 Task: Find connections with filter location Tocopilla with filter topic #lawstudentswith filter profile language Spanish with filter current company FTI Consulting with filter school NSHM Knowledge Campus, Kolkata Group of Institutions 277 with filter industry Business Consulting and Services with filter service category Immigration Law with filter keywords title Marketing Staff
Action: Mouse moved to (535, 66)
Screenshot: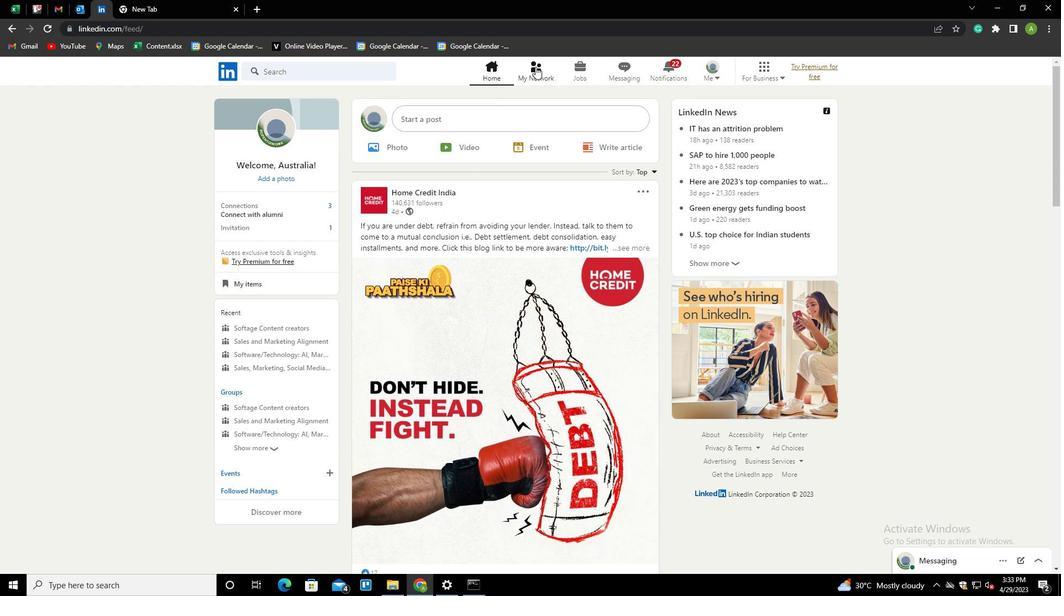 
Action: Mouse pressed left at (535, 66)
Screenshot: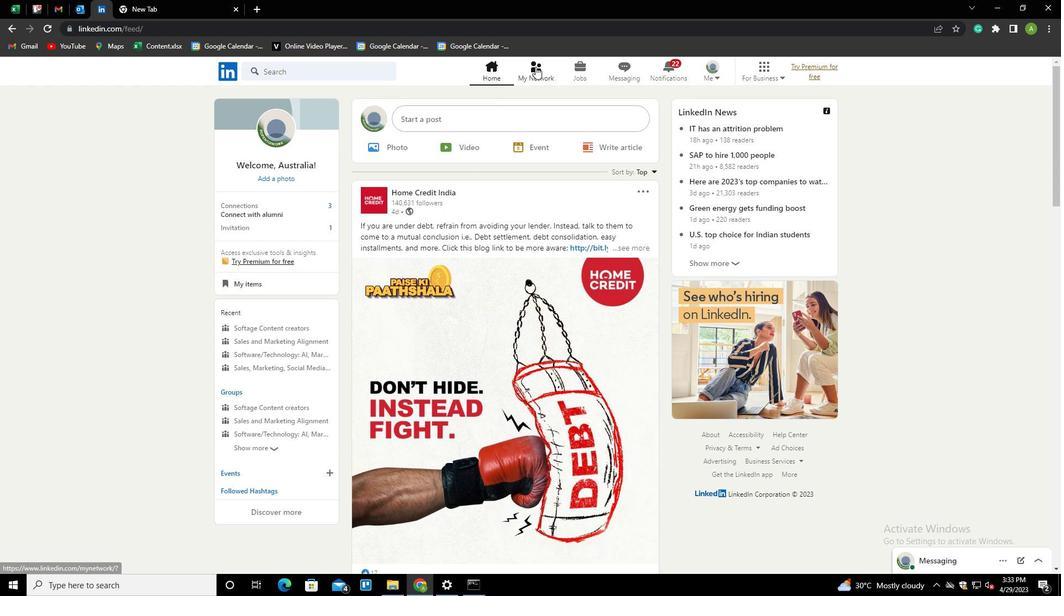
Action: Mouse moved to (291, 129)
Screenshot: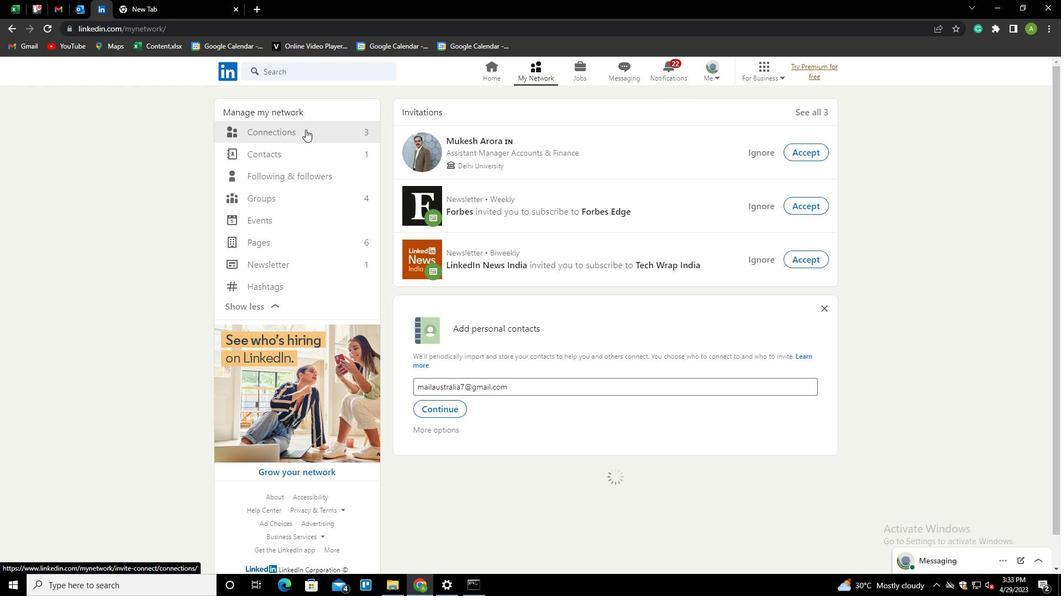 
Action: Mouse pressed left at (291, 129)
Screenshot: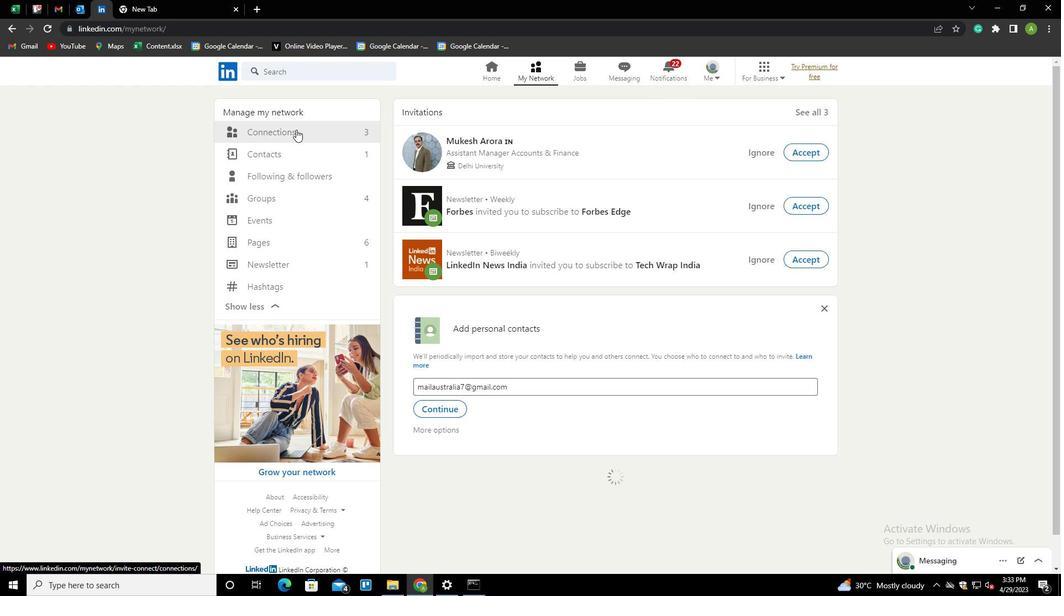 
Action: Mouse moved to (621, 127)
Screenshot: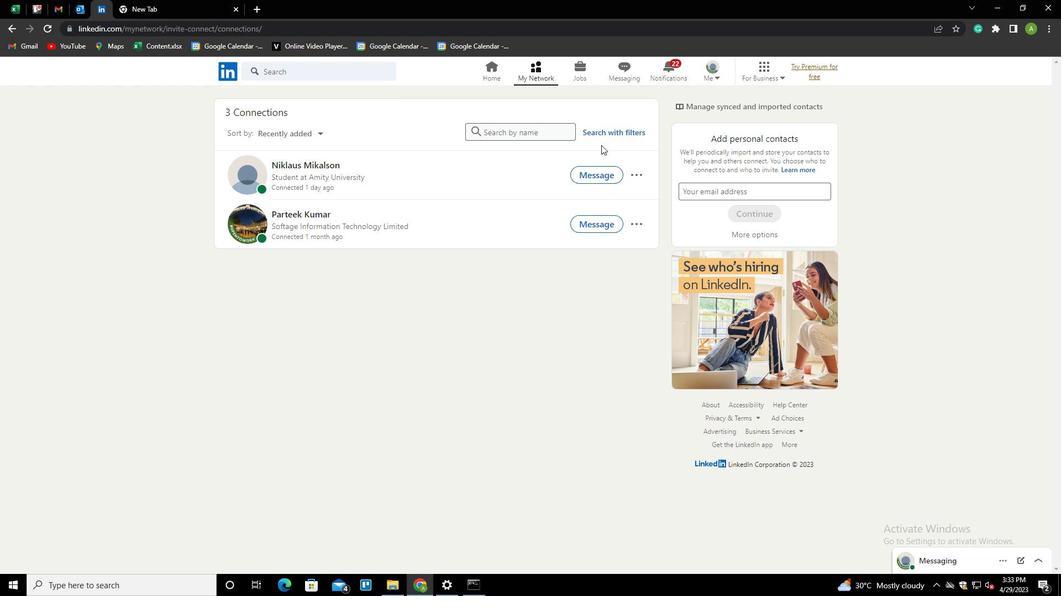 
Action: Mouse pressed left at (621, 127)
Screenshot: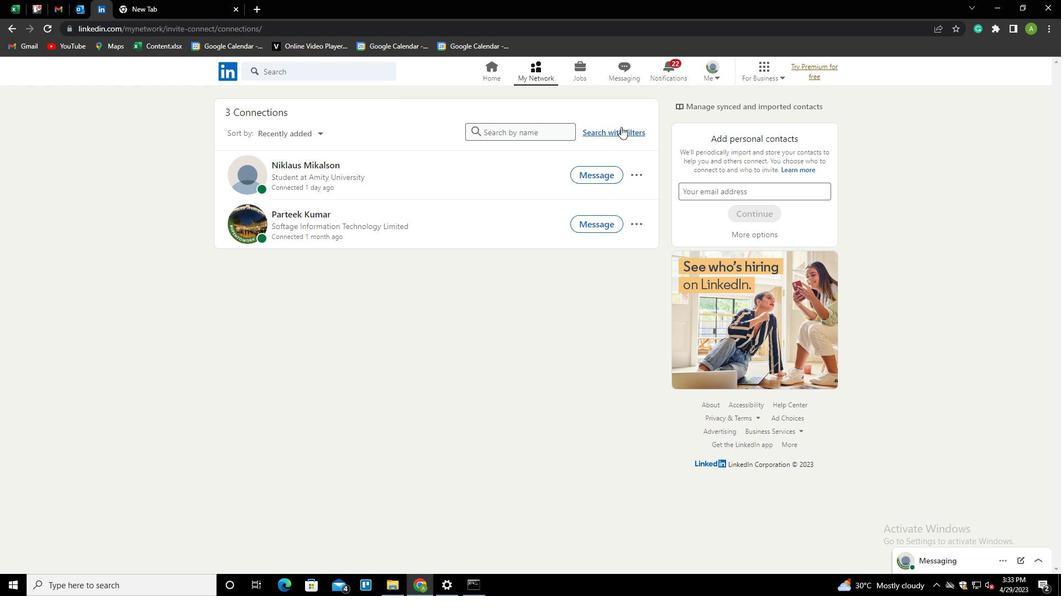 
Action: Mouse moved to (562, 98)
Screenshot: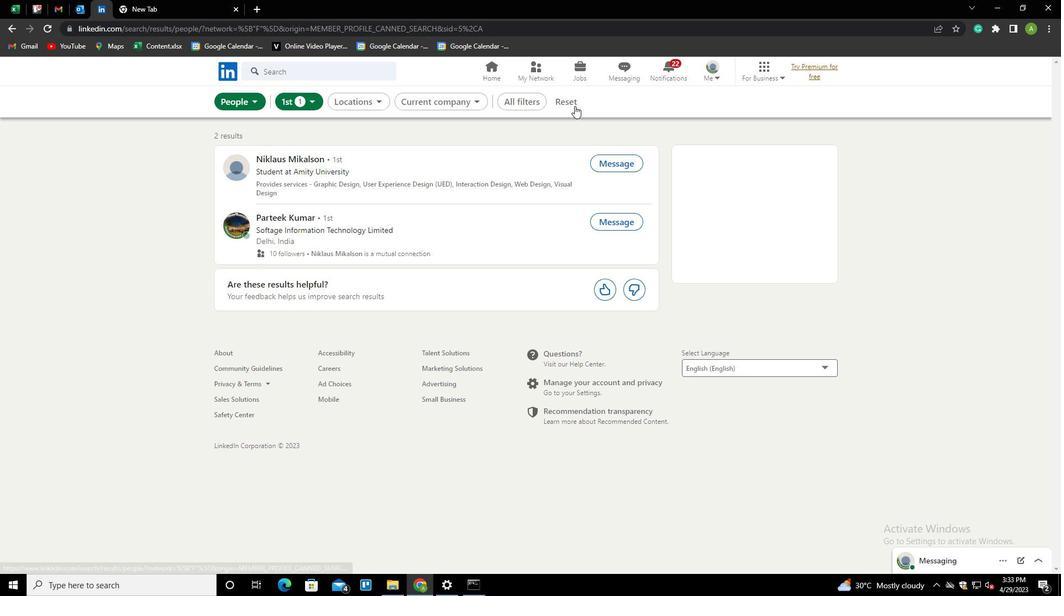 
Action: Mouse pressed left at (562, 98)
Screenshot: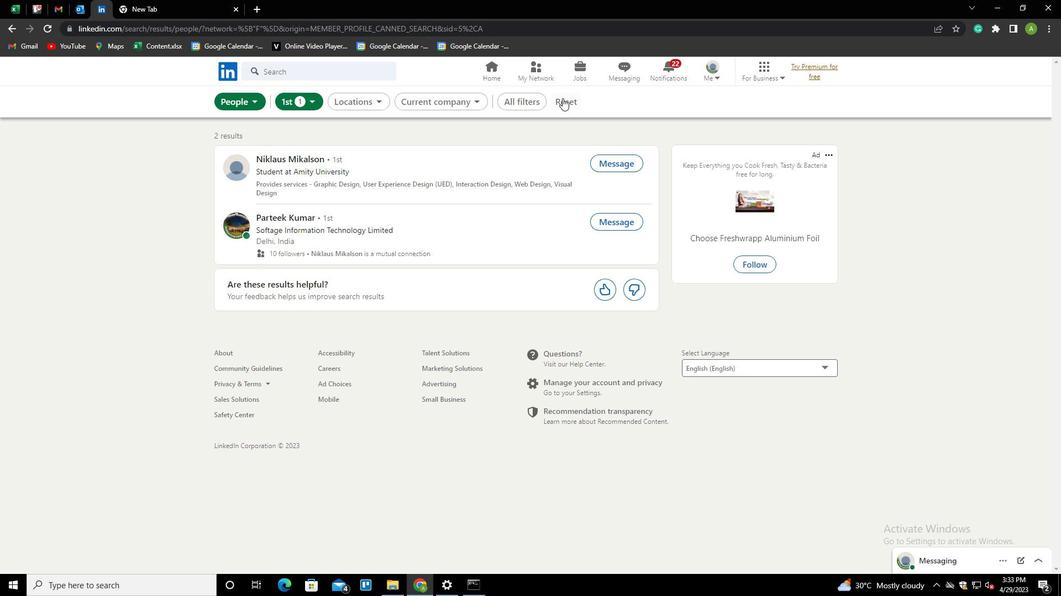 
Action: Mouse moved to (553, 102)
Screenshot: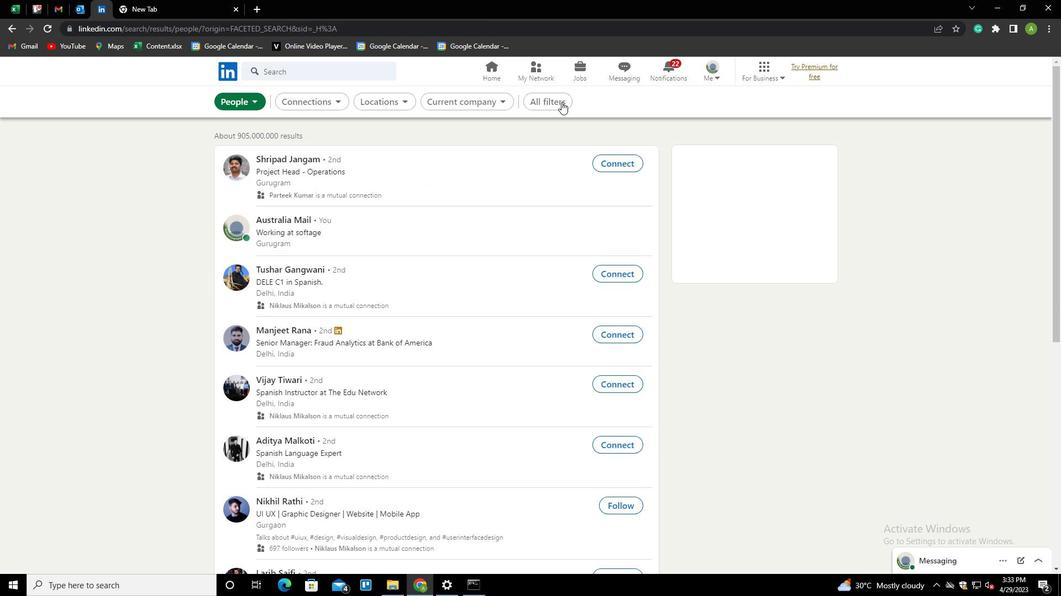 
Action: Mouse pressed left at (553, 102)
Screenshot: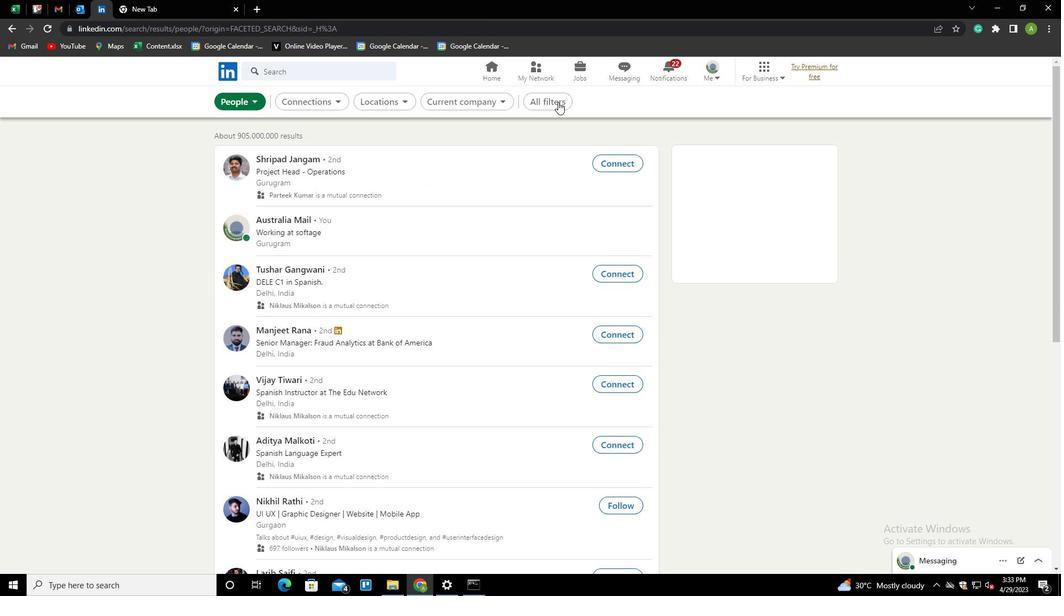 
Action: Mouse moved to (817, 249)
Screenshot: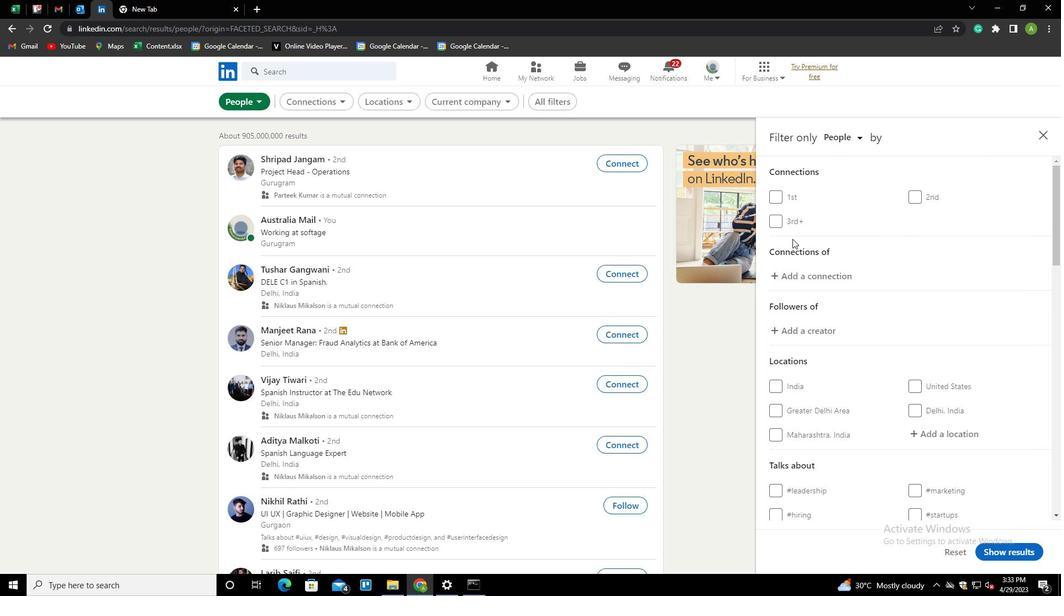 
Action: Mouse scrolled (817, 248) with delta (0, 0)
Screenshot: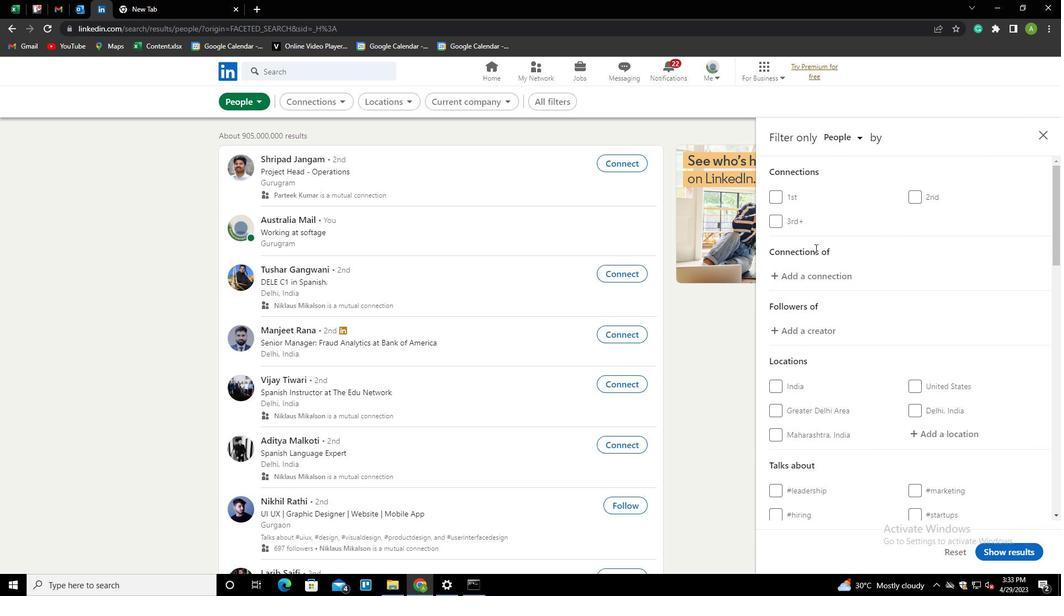 
Action: Mouse scrolled (817, 248) with delta (0, 0)
Screenshot: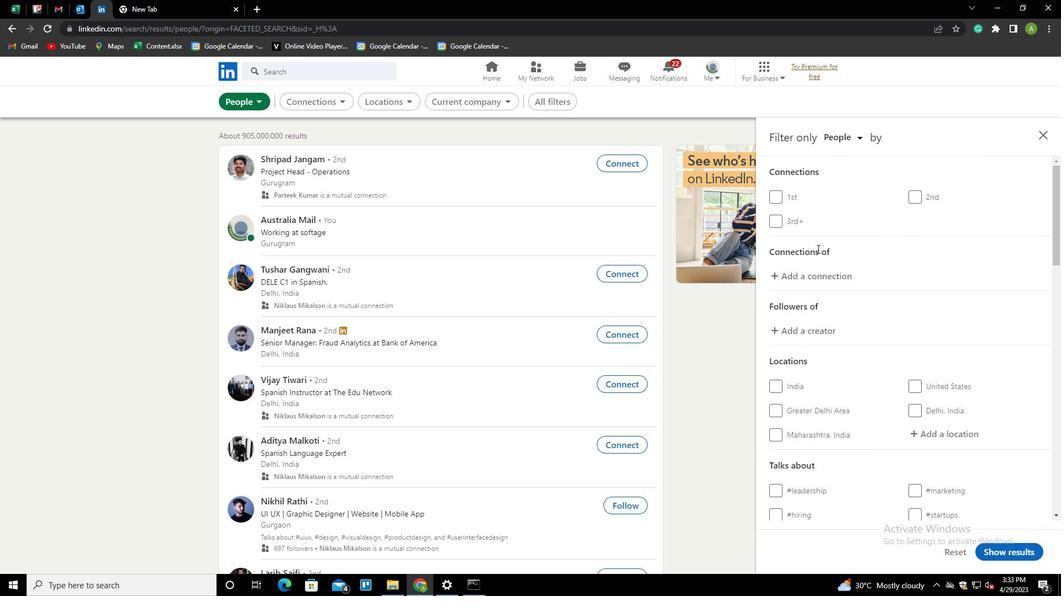
Action: Mouse moved to (925, 323)
Screenshot: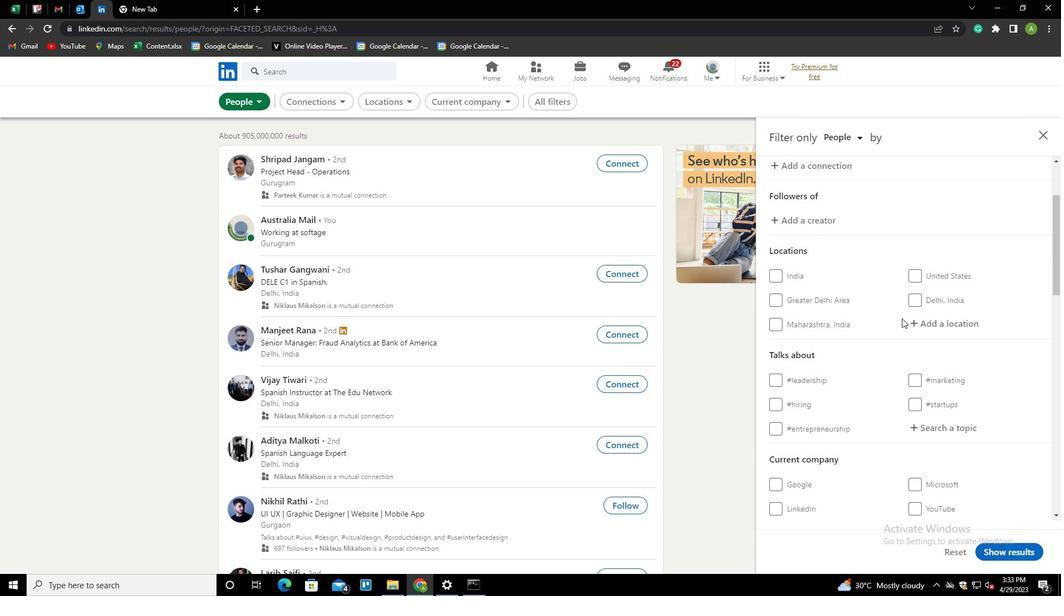 
Action: Mouse pressed left at (925, 323)
Screenshot: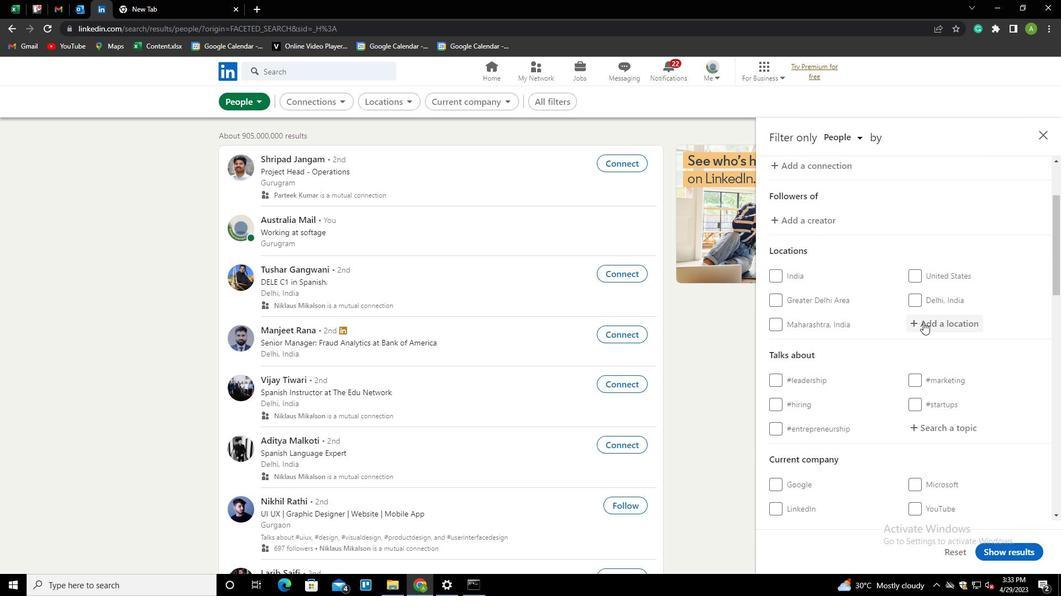 
Action: Mouse moved to (925, 325)
Screenshot: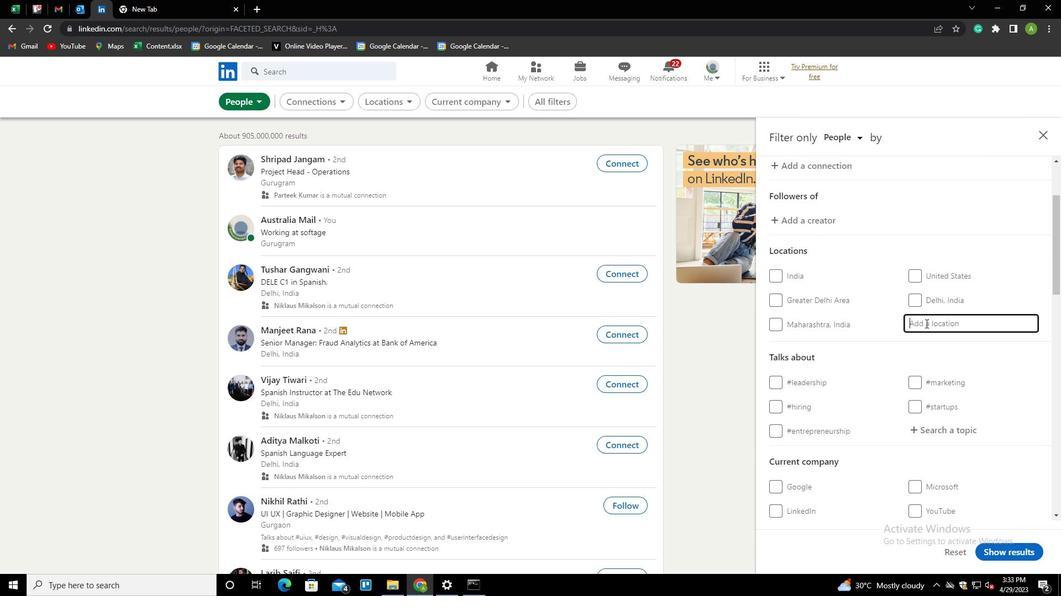 
Action: Key pressed <Key.shift><Key.shift><Key.shift><Key.shift>TOCOPILLA<Key.down><Key.enter>
Screenshot: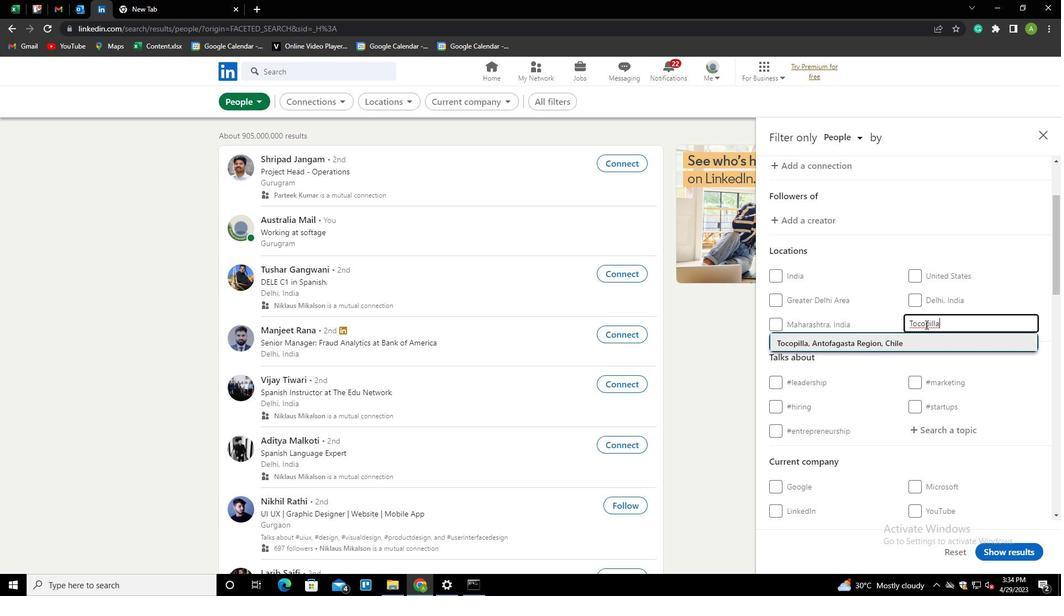 
Action: Mouse scrolled (925, 324) with delta (0, 0)
Screenshot: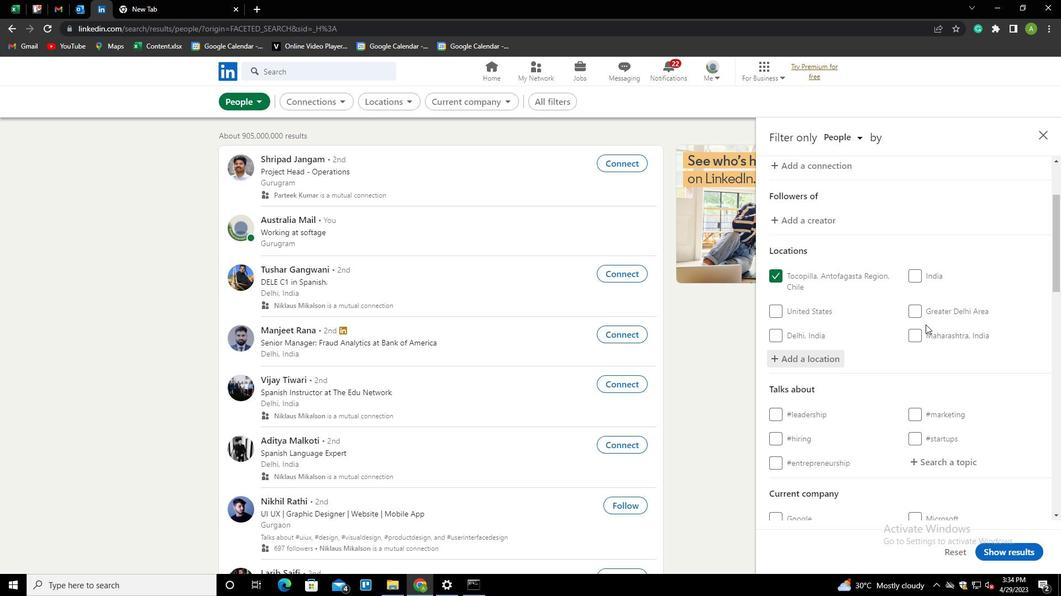 
Action: Mouse scrolled (925, 324) with delta (0, 0)
Screenshot: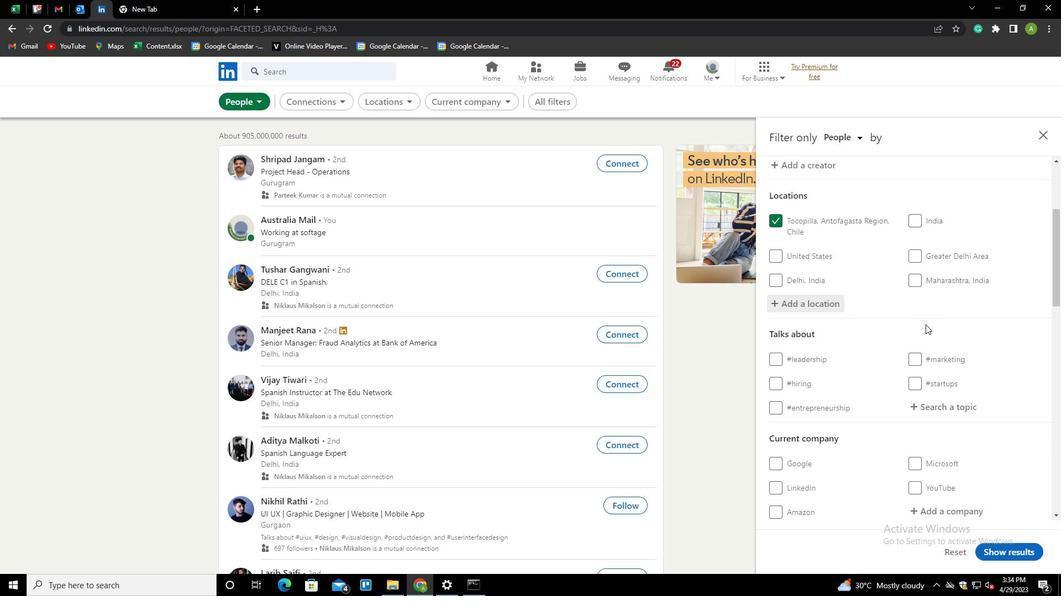 
Action: Mouse moved to (932, 351)
Screenshot: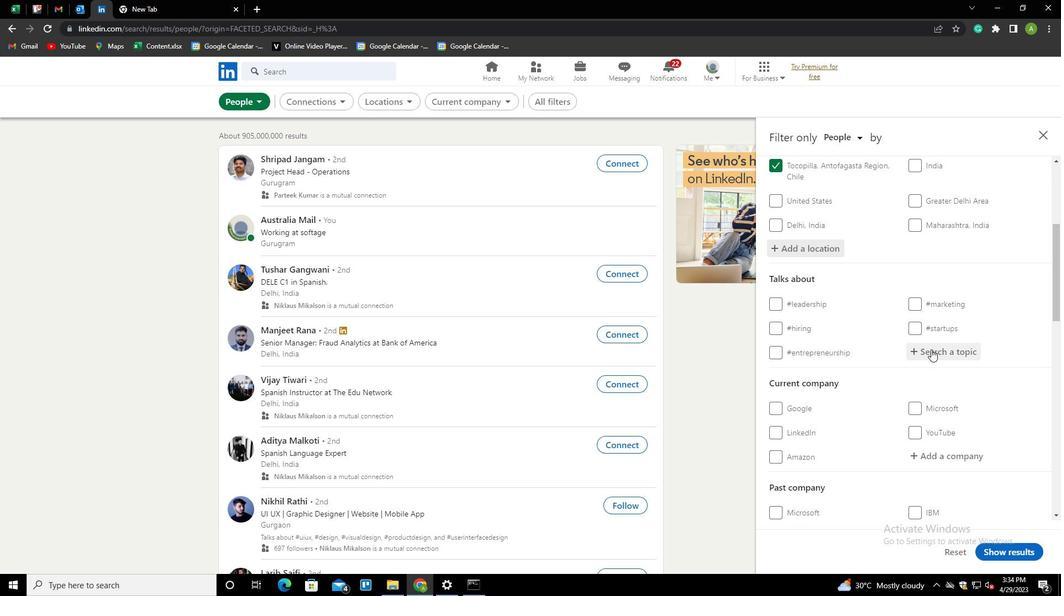 
Action: Mouse pressed left at (932, 351)
Screenshot: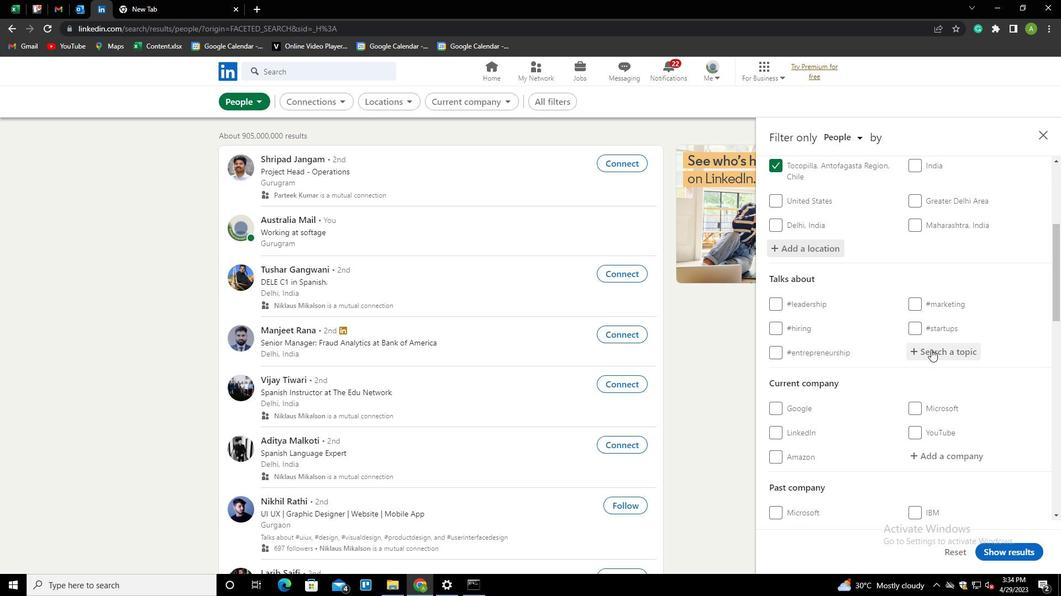 
Action: Mouse moved to (931, 353)
Screenshot: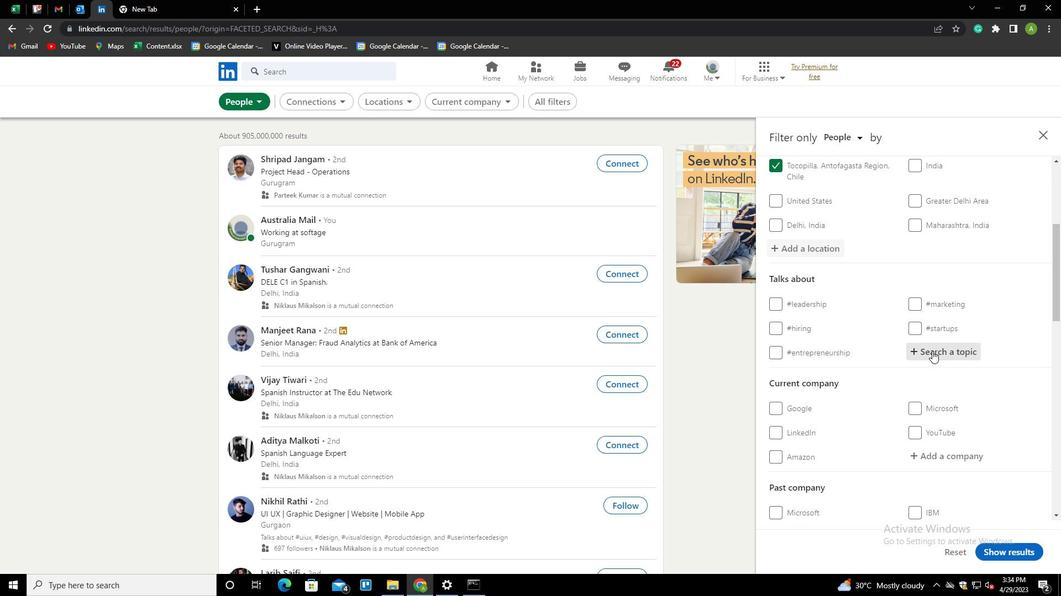 
Action: Key pressed LAWA<Key.backspace>S<Key.down><Key.down><Key.enter>
Screenshot: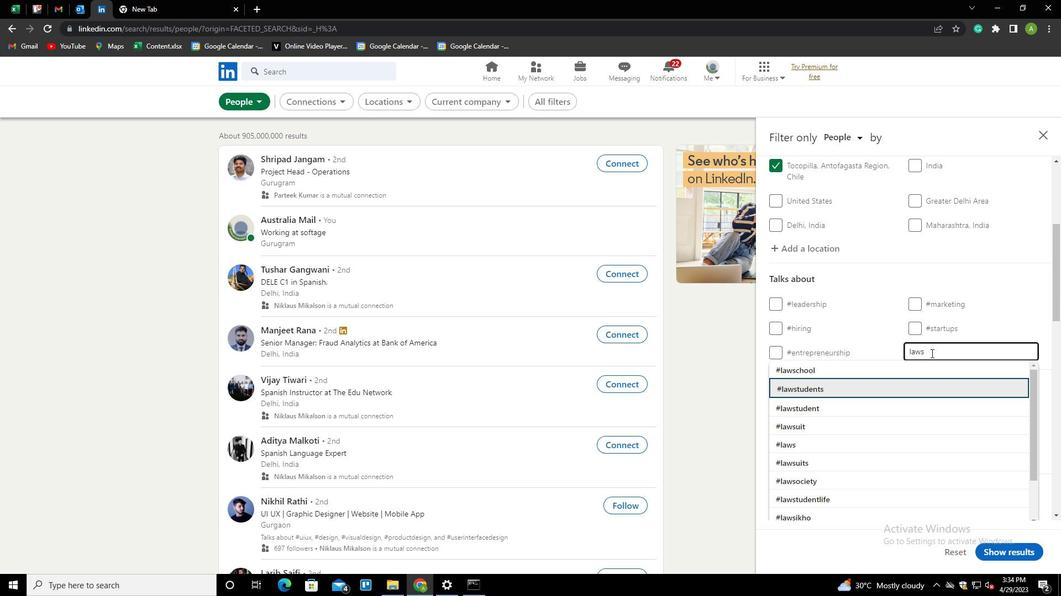 
Action: Mouse scrolled (931, 353) with delta (0, 0)
Screenshot: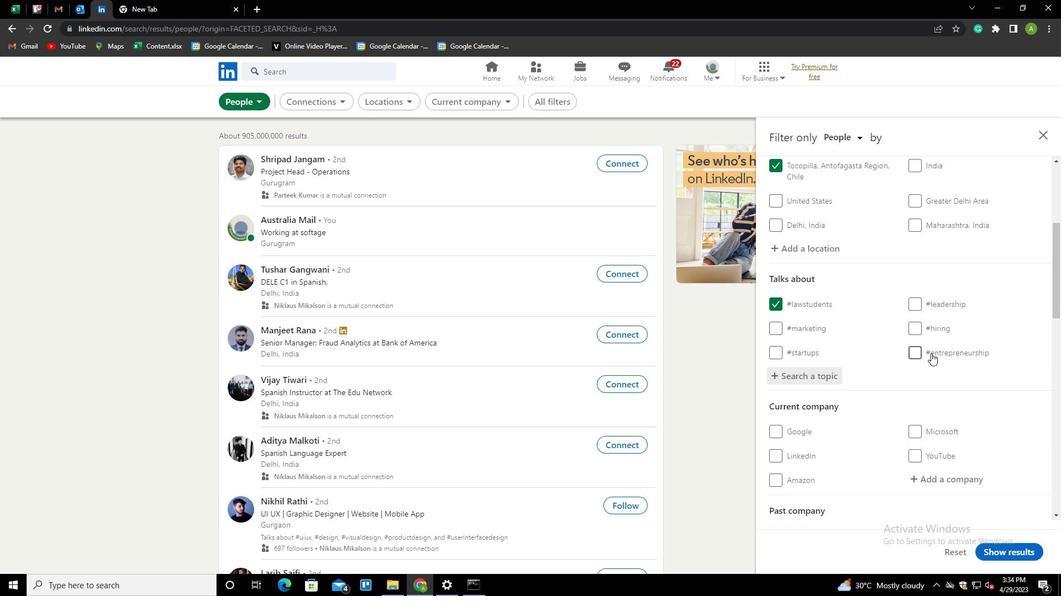 
Action: Mouse scrolled (931, 353) with delta (0, 0)
Screenshot: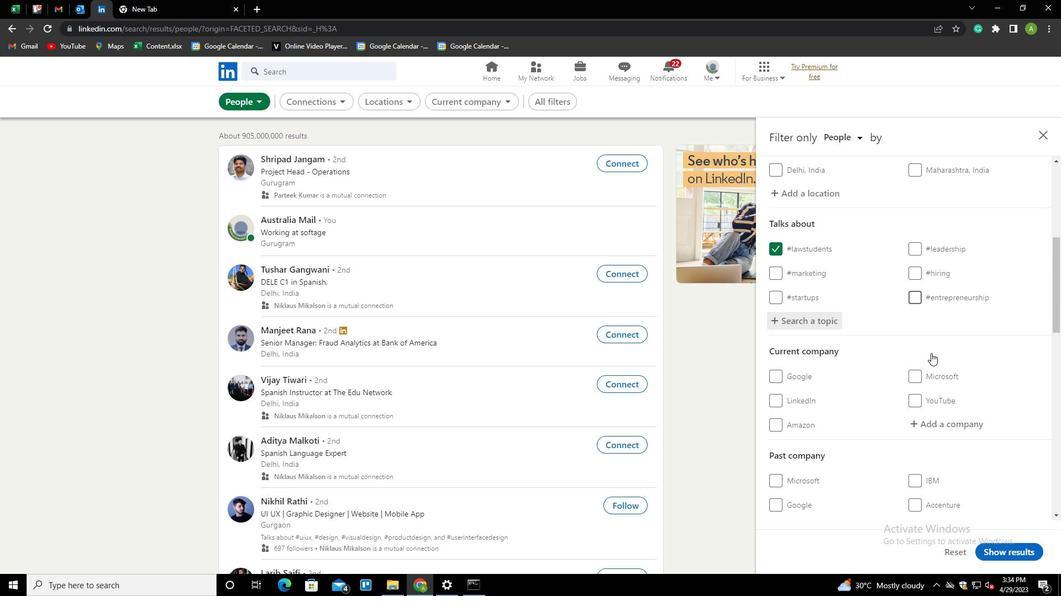 
Action: Mouse scrolled (931, 353) with delta (0, 0)
Screenshot: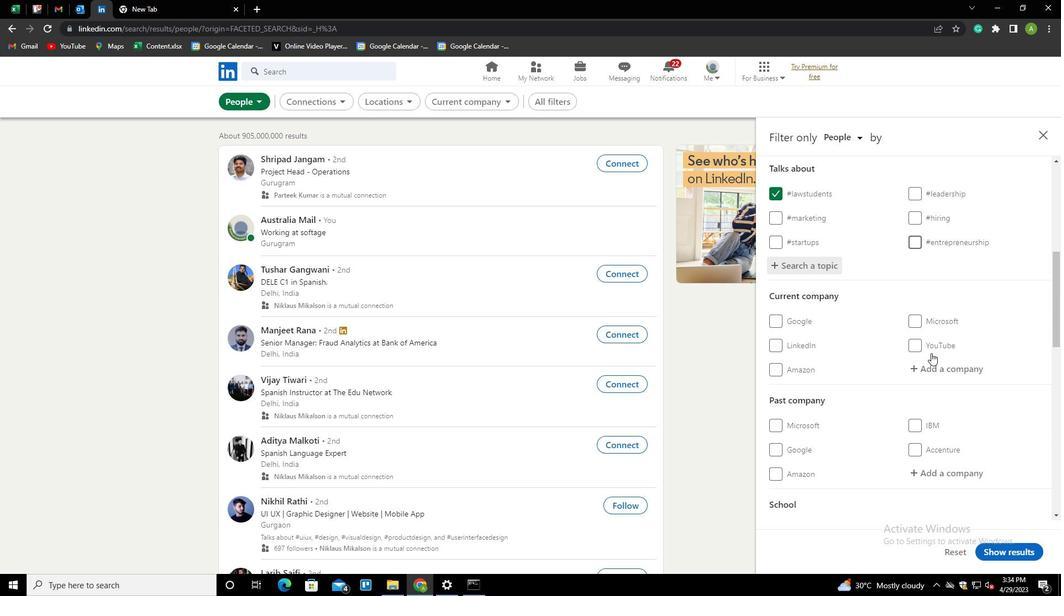 
Action: Mouse scrolled (931, 353) with delta (0, 0)
Screenshot: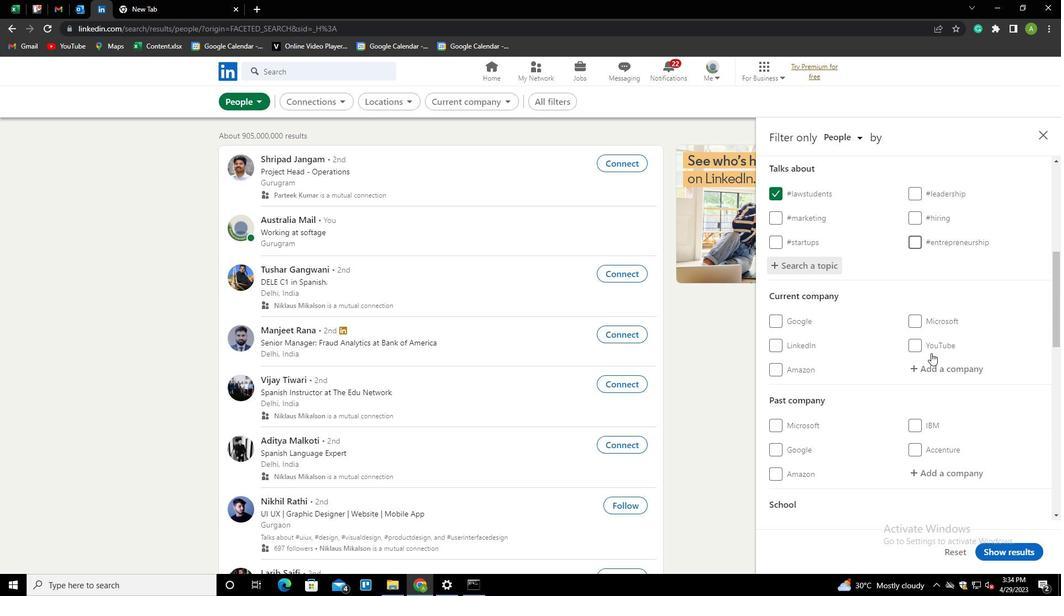 
Action: Mouse scrolled (931, 353) with delta (0, 0)
Screenshot: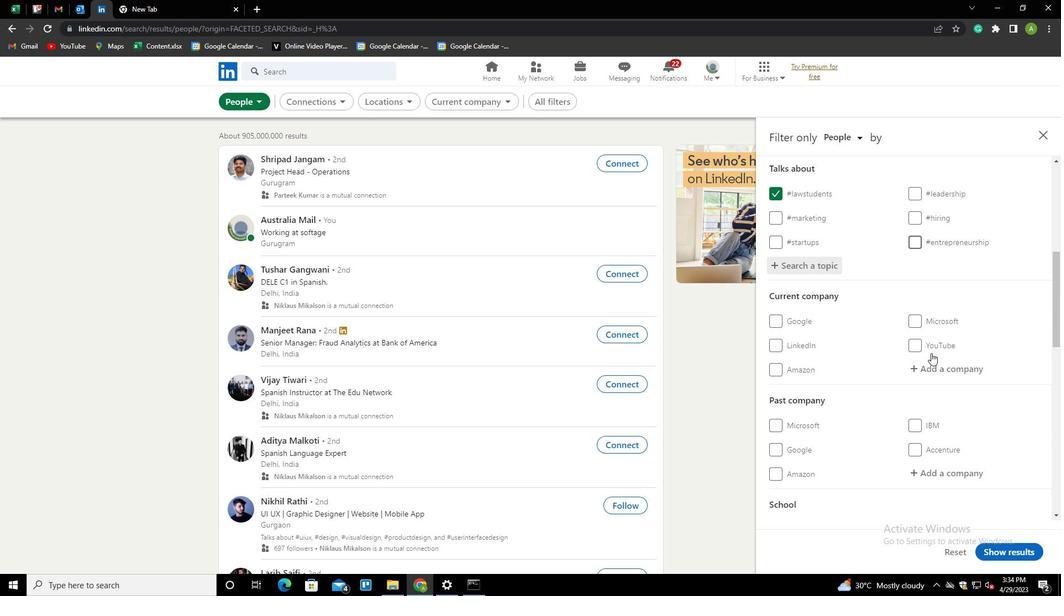
Action: Mouse scrolled (931, 353) with delta (0, 0)
Screenshot: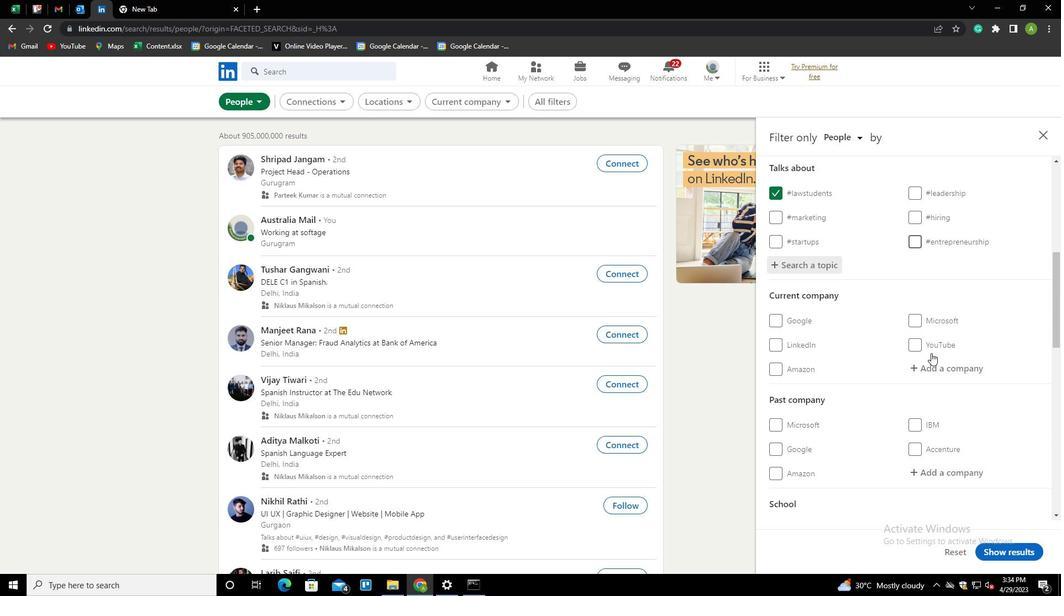 
Action: Mouse scrolled (931, 353) with delta (0, 0)
Screenshot: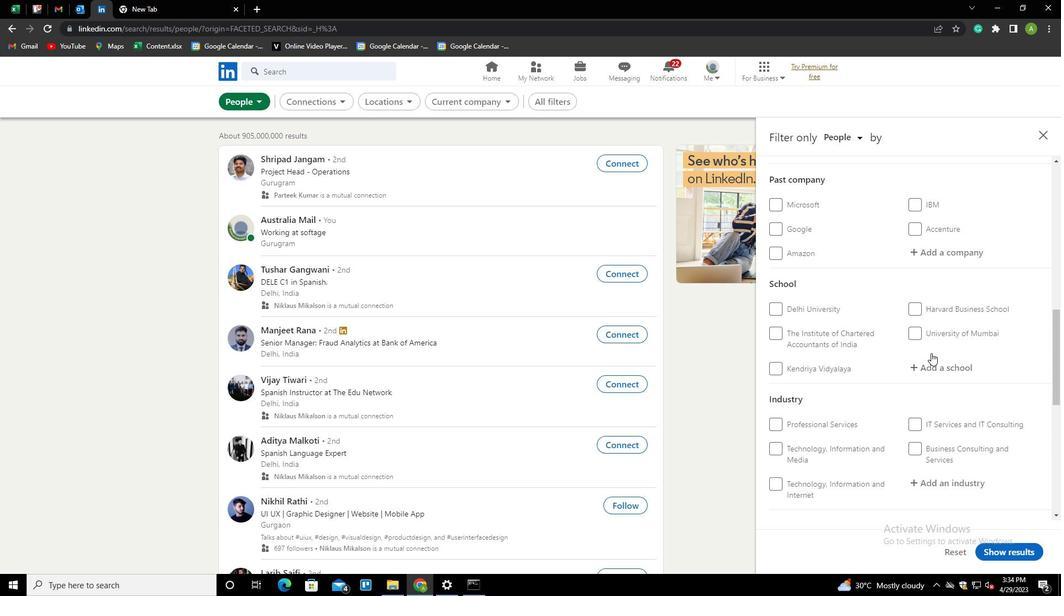 
Action: Mouse scrolled (931, 353) with delta (0, 0)
Screenshot: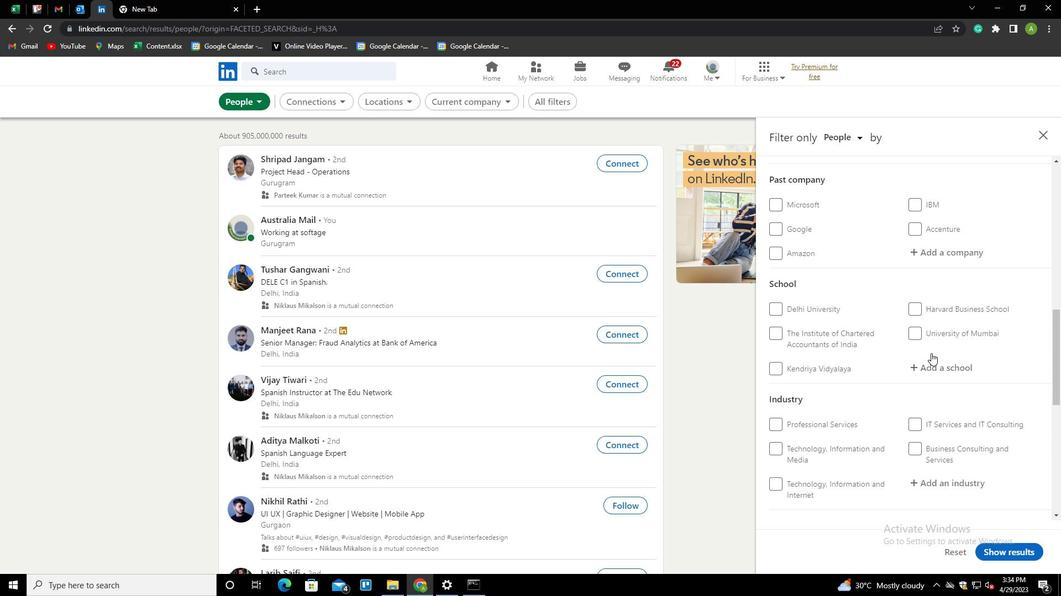 
Action: Mouse scrolled (931, 353) with delta (0, 0)
Screenshot: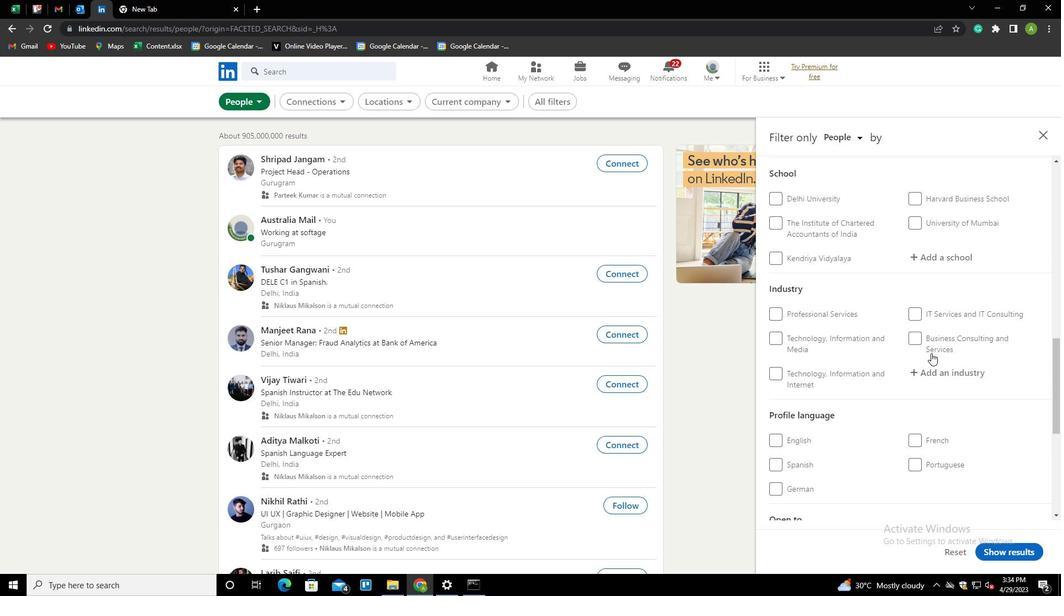 
Action: Mouse moved to (786, 409)
Screenshot: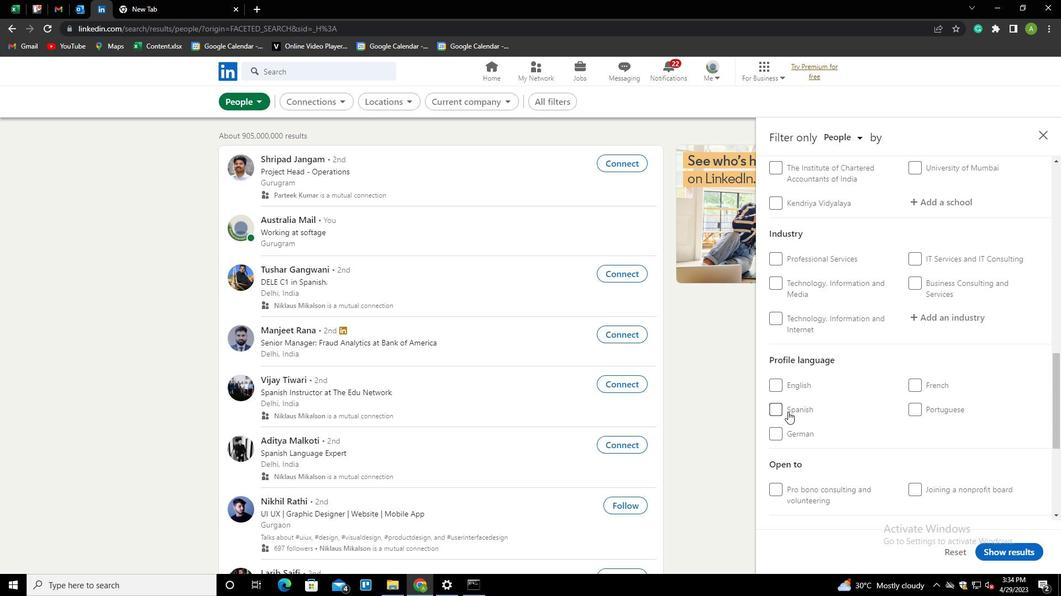 
Action: Mouse pressed left at (786, 409)
Screenshot: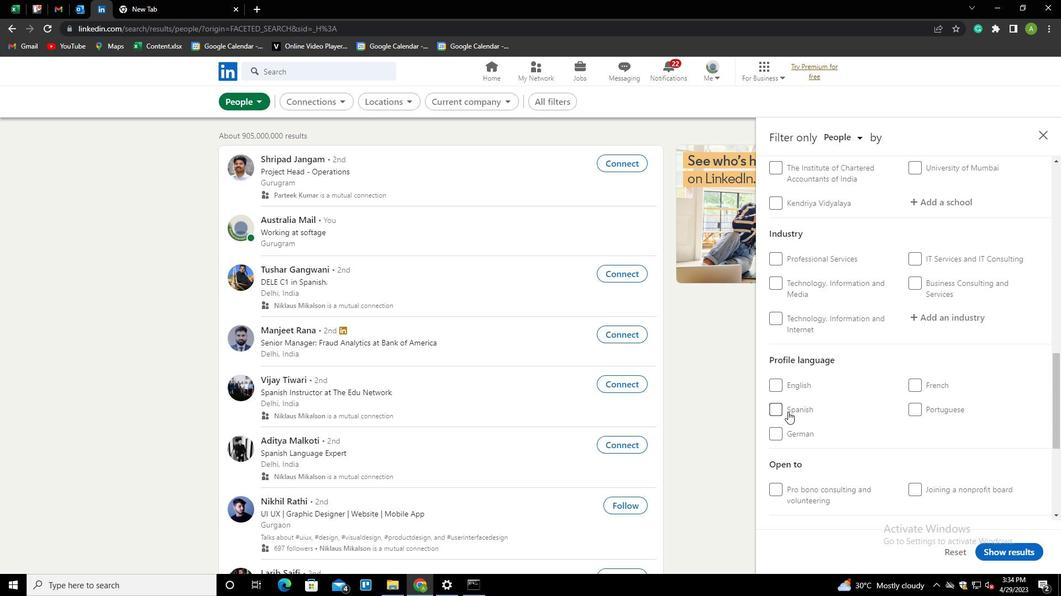 
Action: Mouse moved to (855, 409)
Screenshot: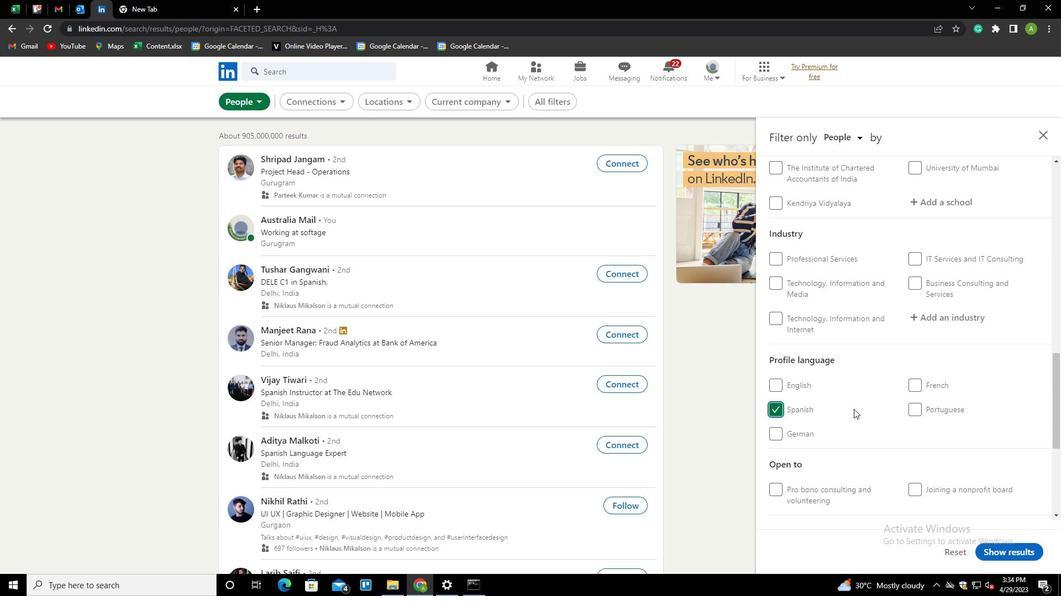 
Action: Mouse scrolled (855, 409) with delta (0, 0)
Screenshot: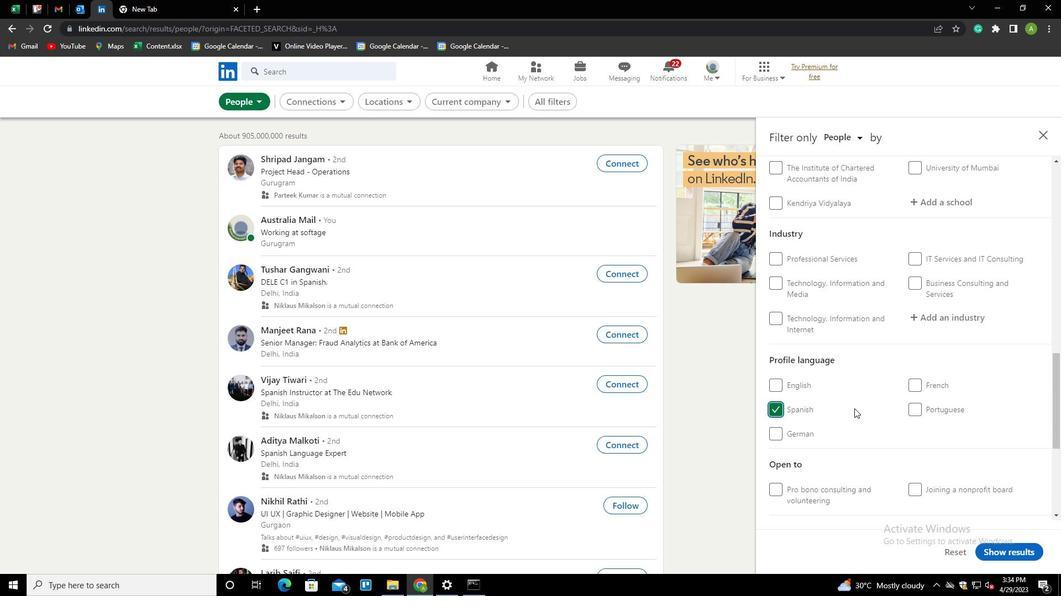 
Action: Mouse scrolled (855, 409) with delta (0, 0)
Screenshot: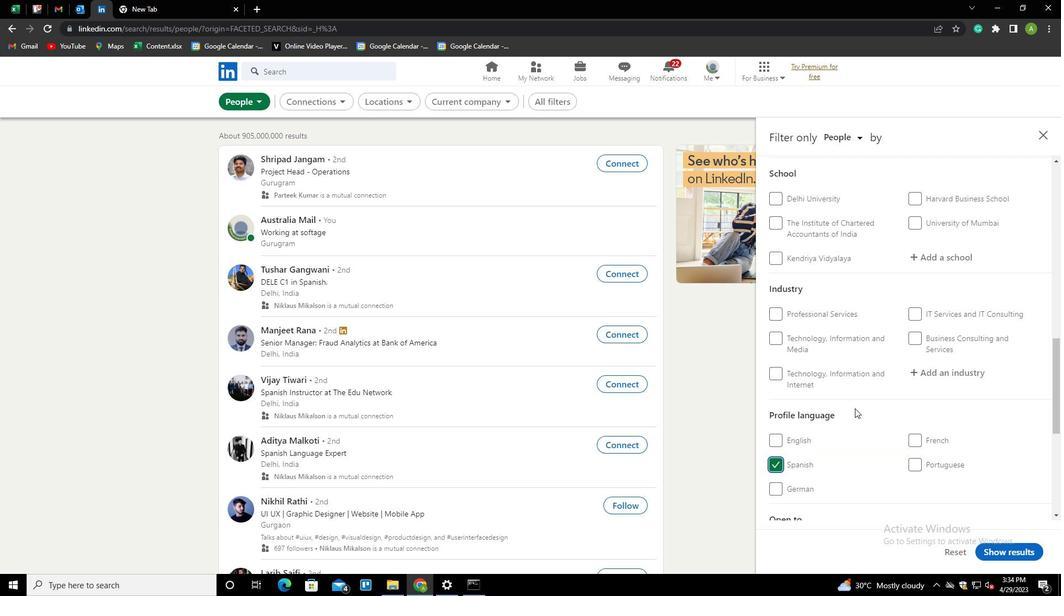 
Action: Mouse scrolled (855, 409) with delta (0, 0)
Screenshot: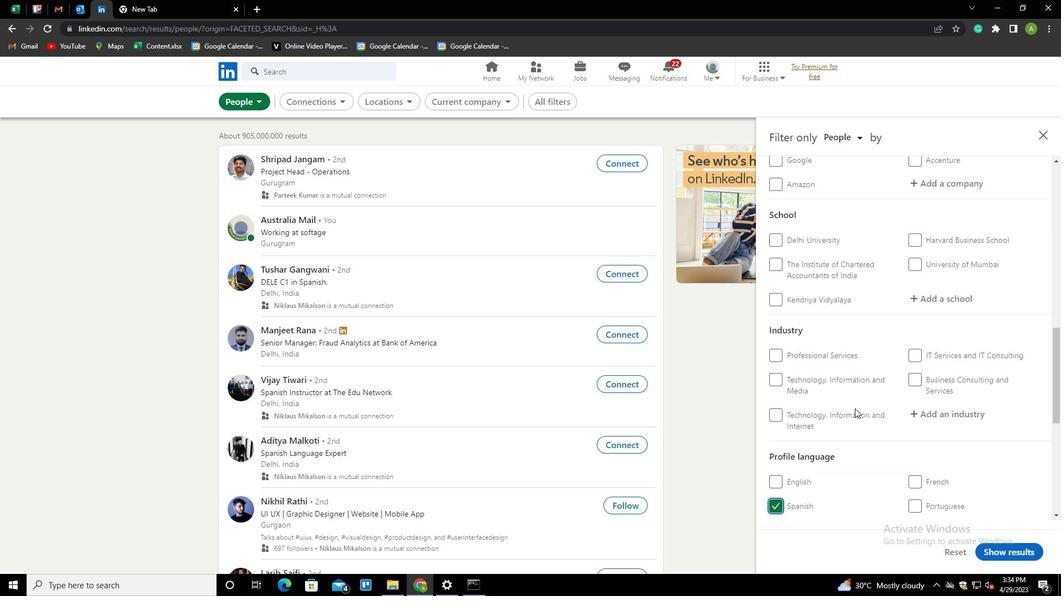 
Action: Mouse scrolled (855, 409) with delta (0, 0)
Screenshot: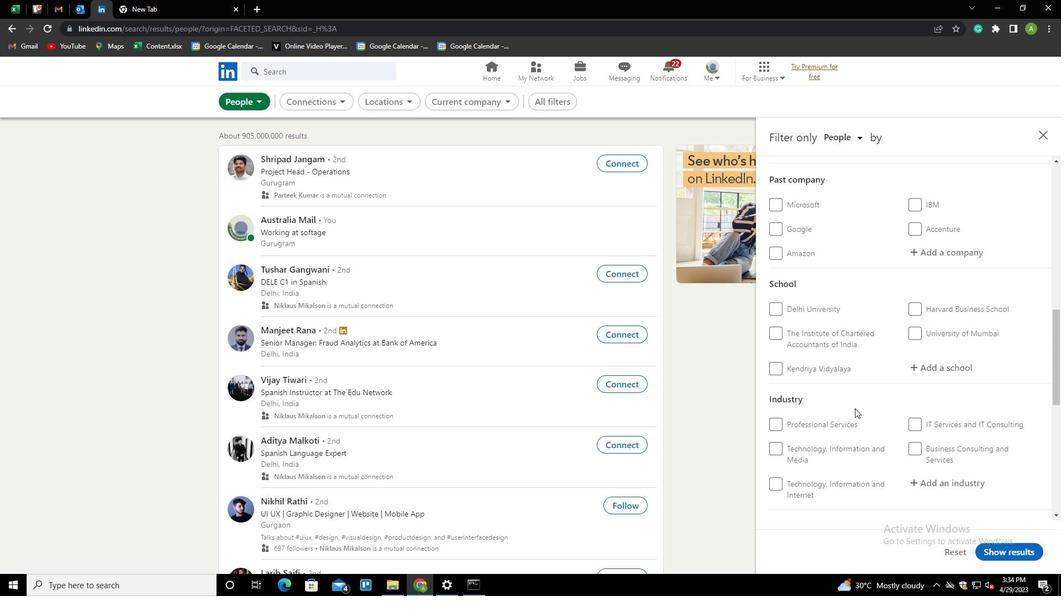 
Action: Mouse scrolled (855, 409) with delta (0, 0)
Screenshot: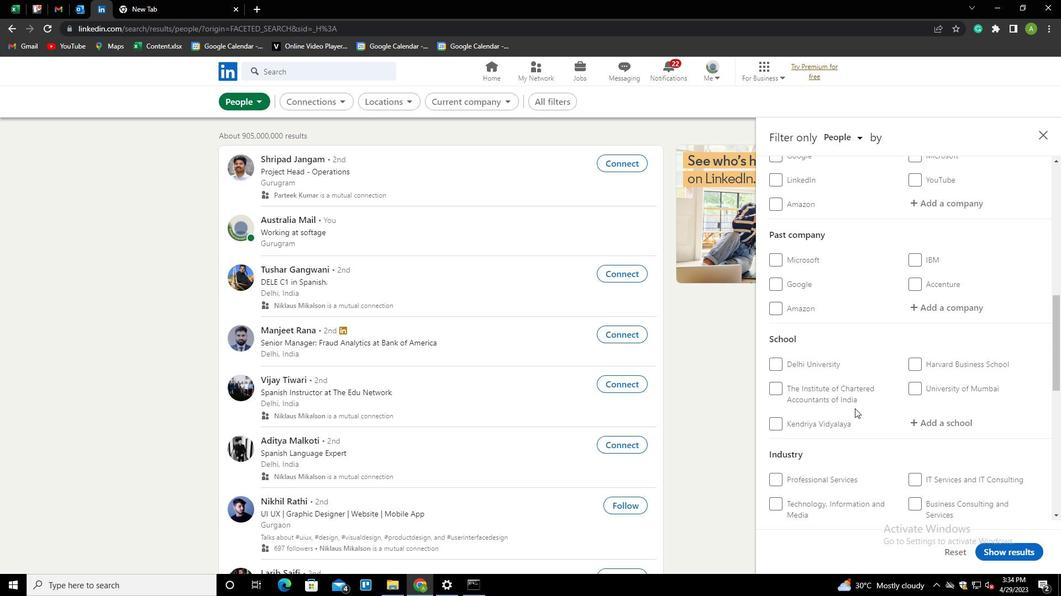 
Action: Mouse scrolled (855, 409) with delta (0, 0)
Screenshot: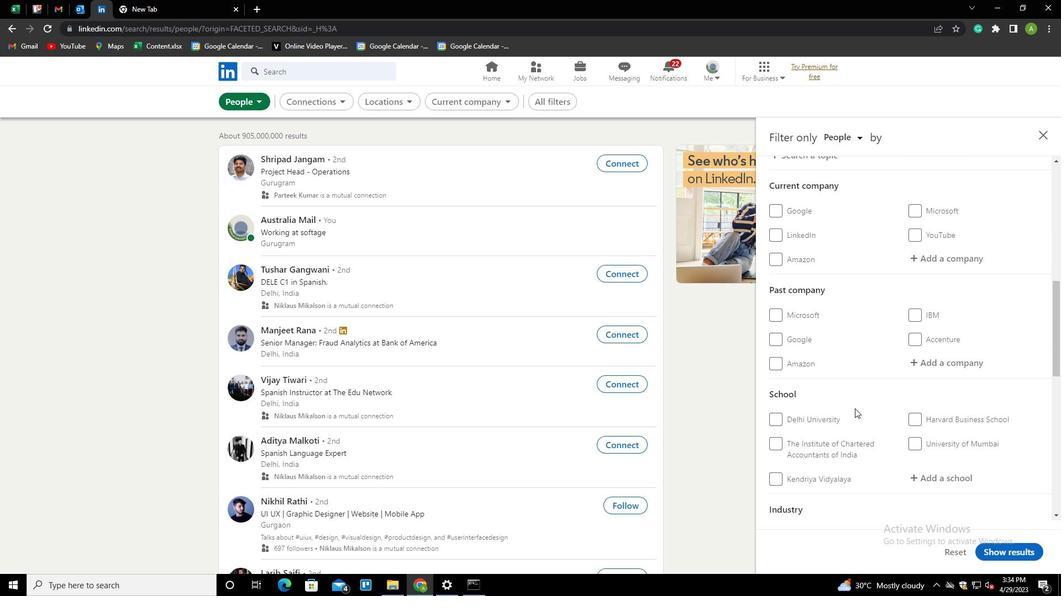 
Action: Mouse scrolled (855, 409) with delta (0, 0)
Screenshot: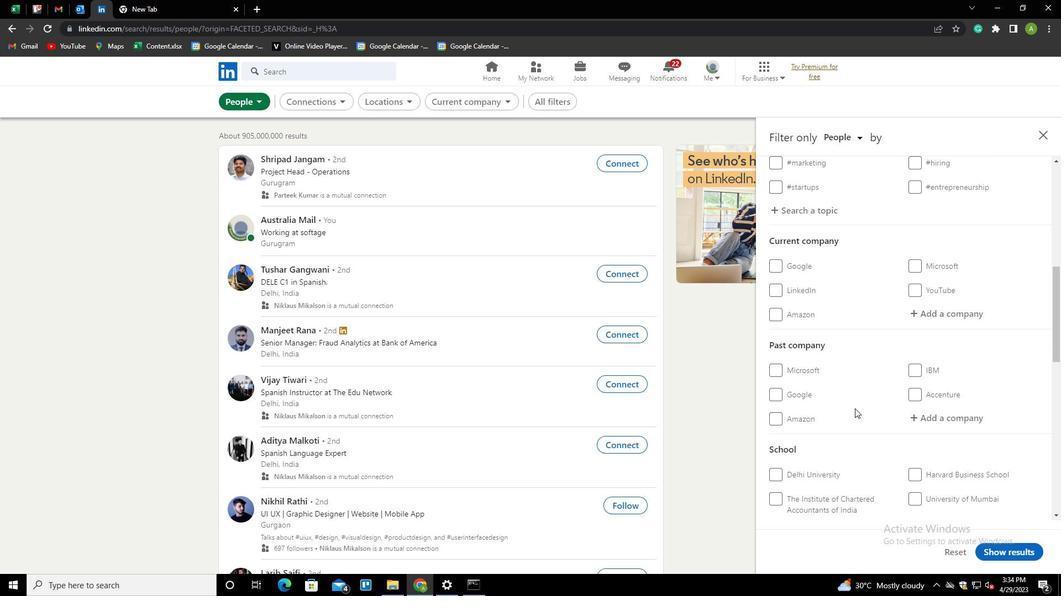 
Action: Mouse moved to (954, 369)
Screenshot: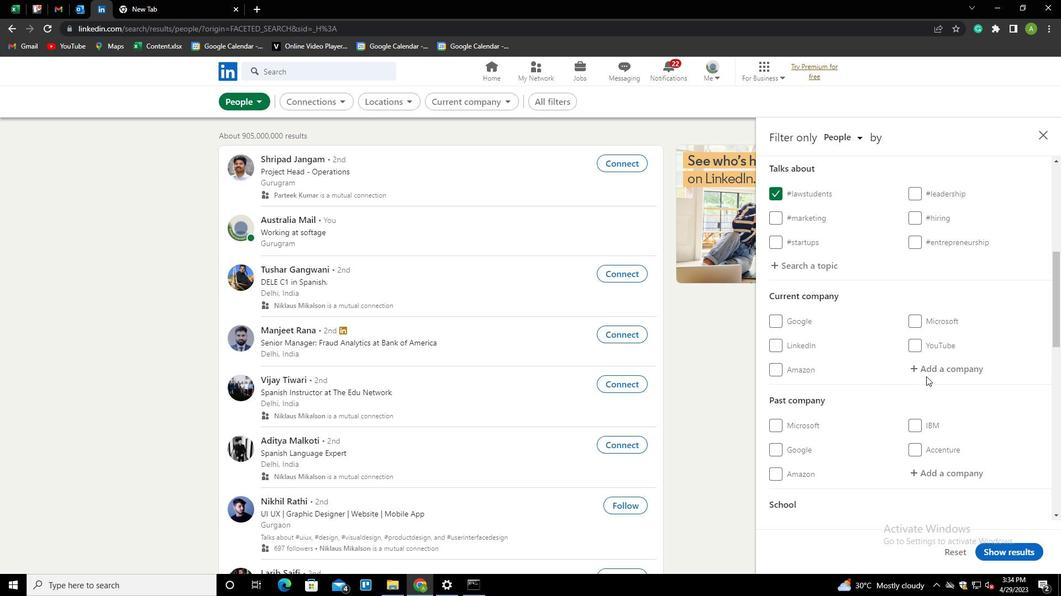 
Action: Mouse pressed left at (954, 369)
Screenshot: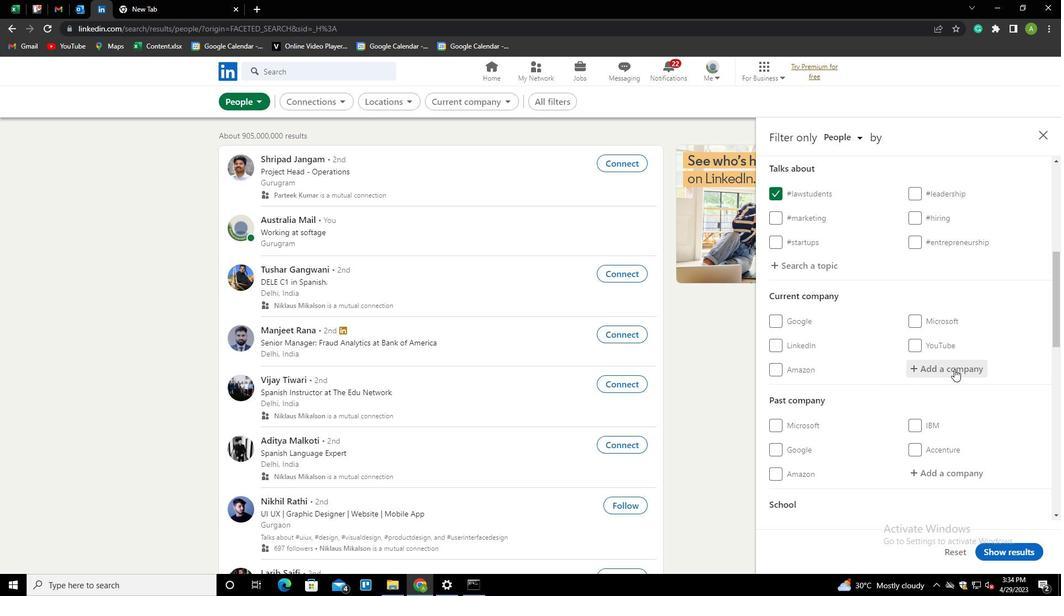 
Action: Key pressed <Key.shift>
Screenshot: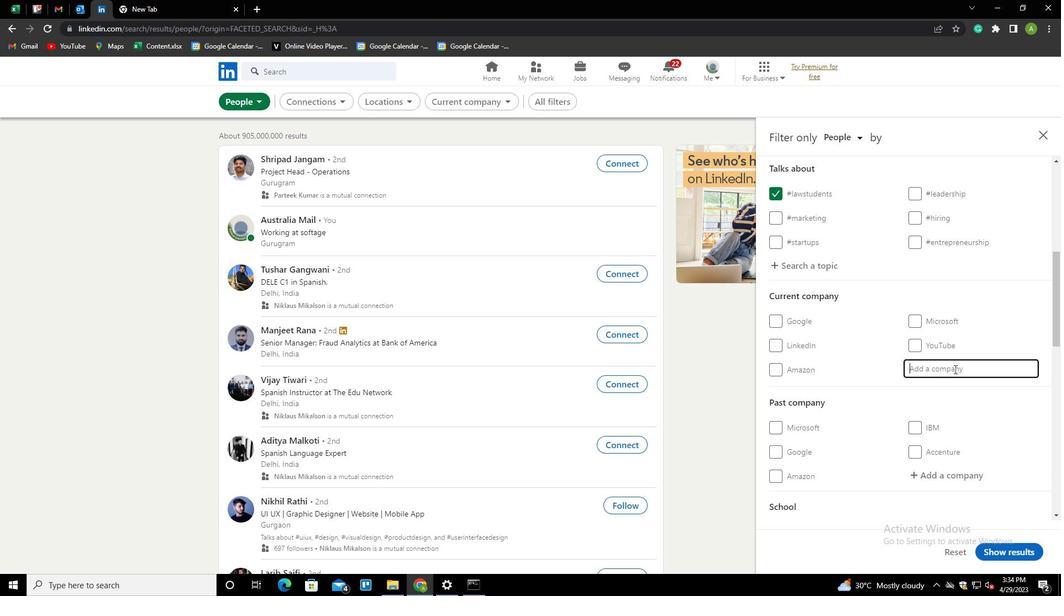 
Action: Mouse moved to (954, 369)
Screenshot: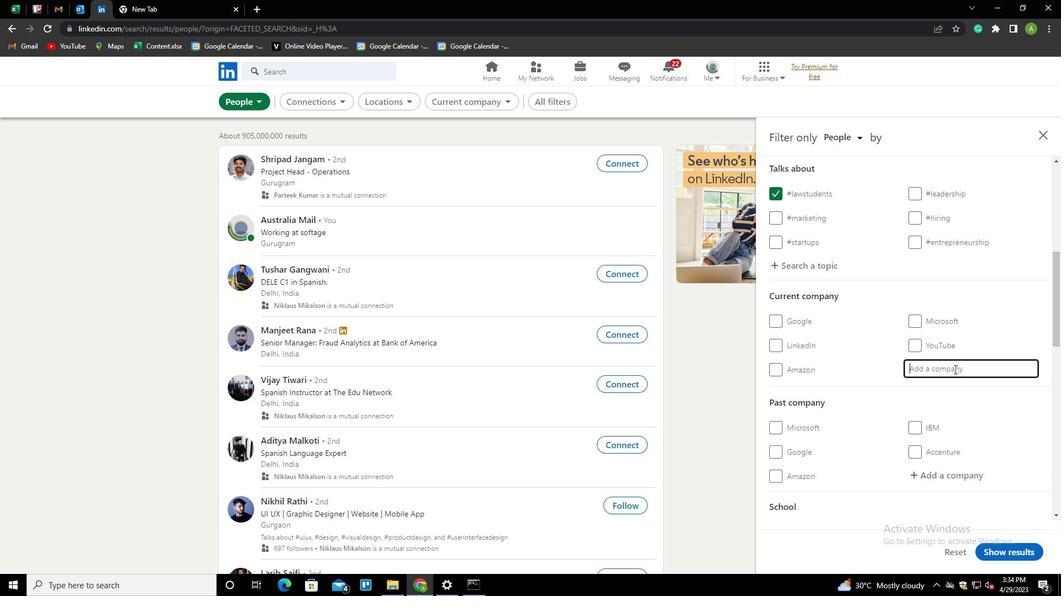 
Action: Key pressed F
Screenshot: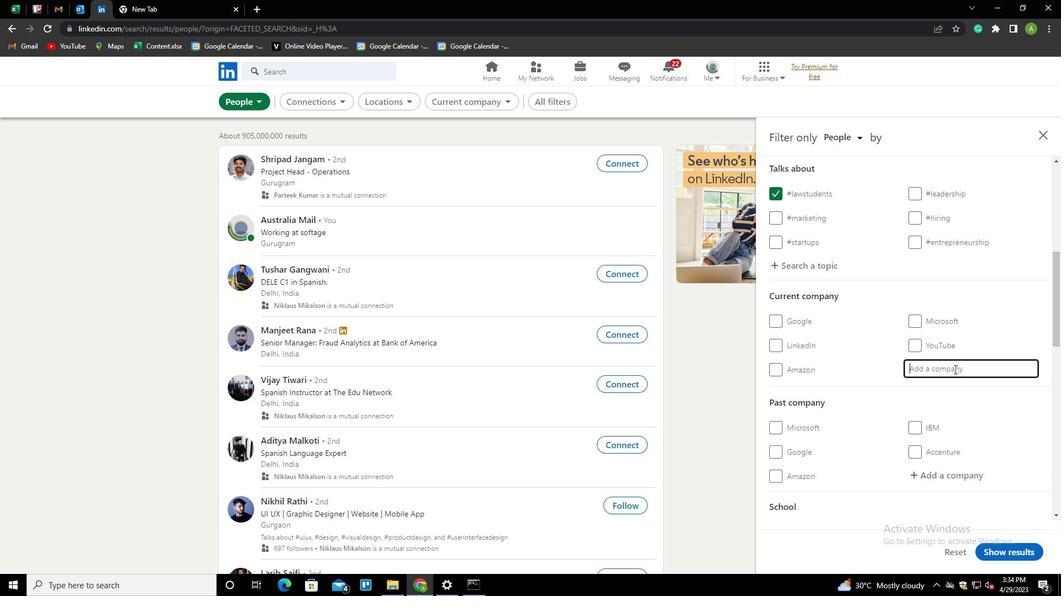 
Action: Mouse moved to (954, 369)
Screenshot: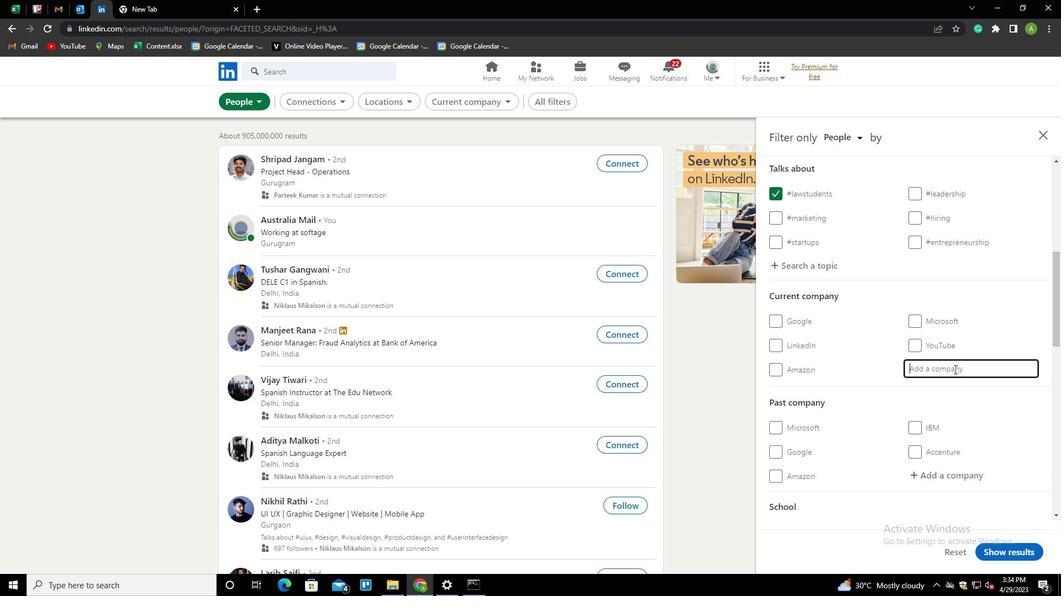 
Action: Key pressed TI<Key.down><Key.enter>
Screenshot: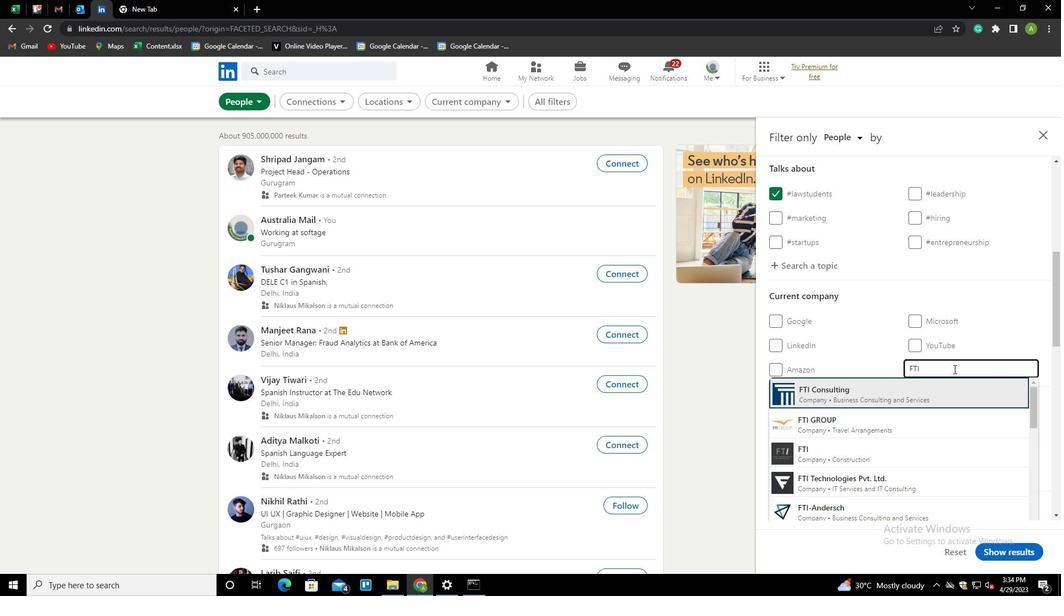
Action: Mouse scrolled (954, 369) with delta (0, 0)
Screenshot: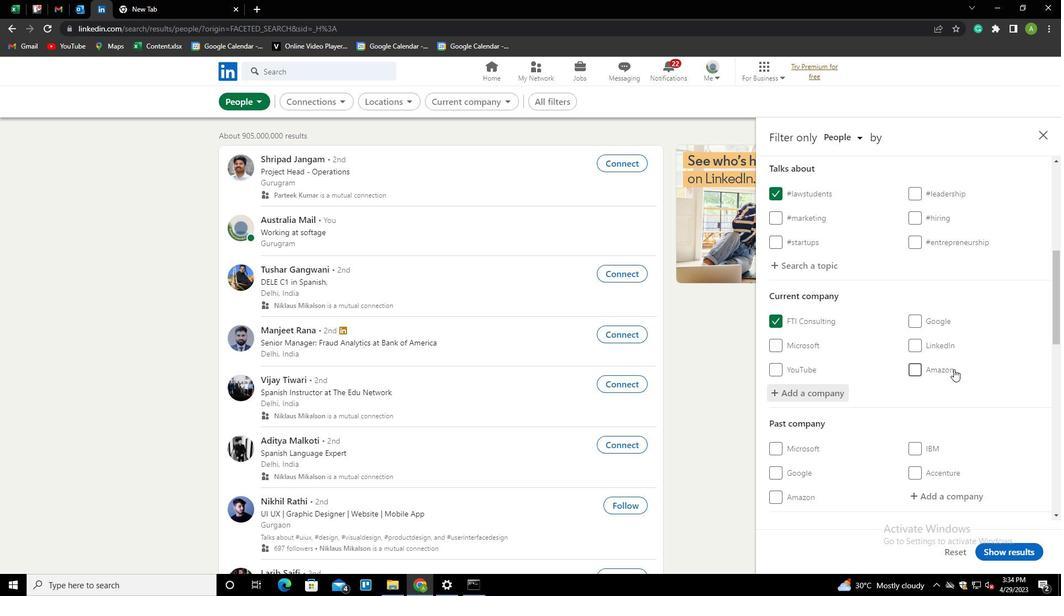 
Action: Mouse scrolled (954, 369) with delta (0, 0)
Screenshot: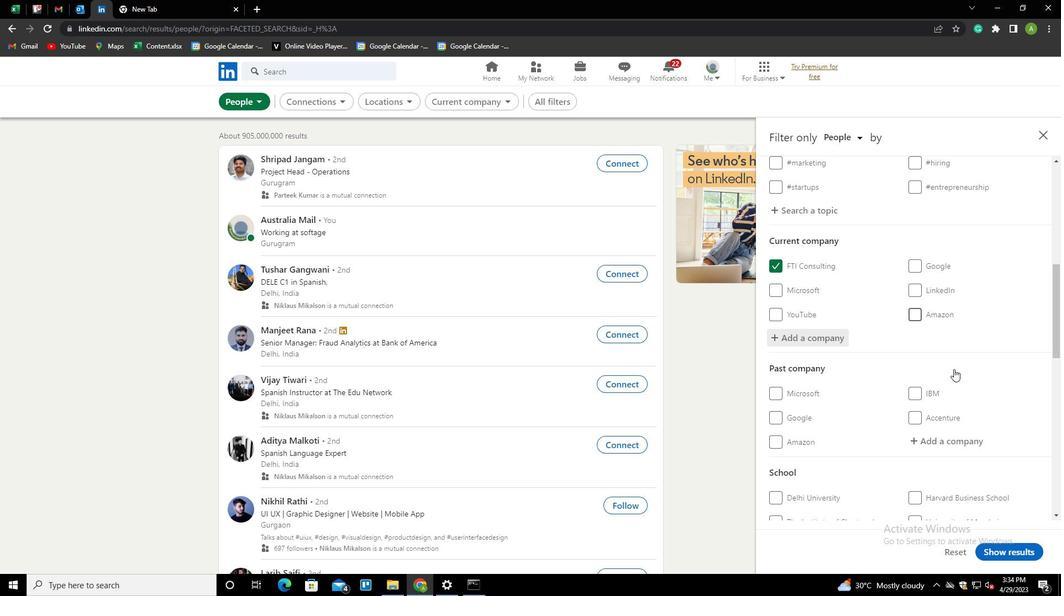 
Action: Mouse scrolled (954, 369) with delta (0, 0)
Screenshot: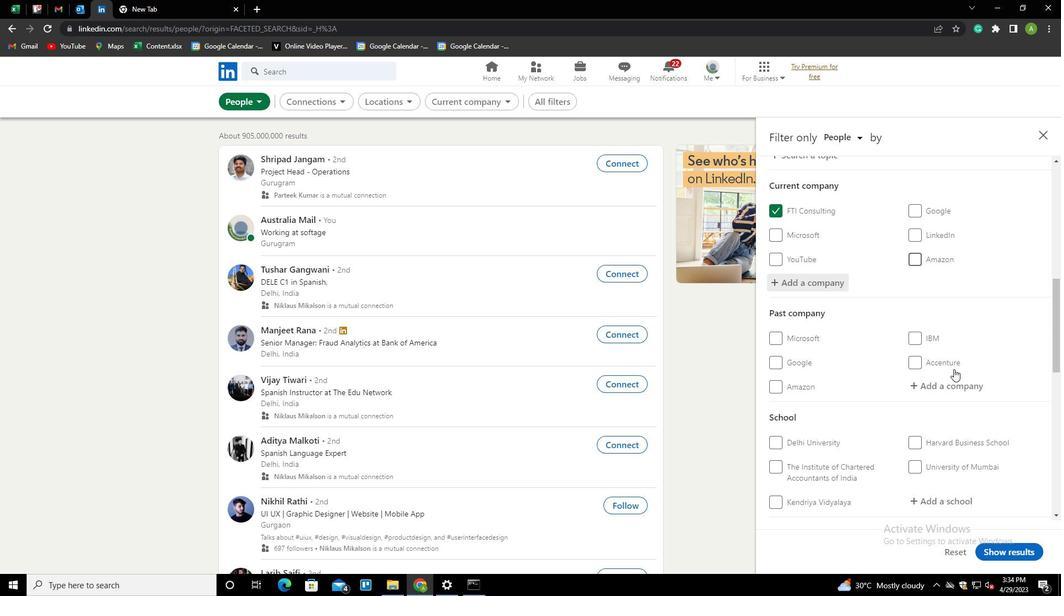 
Action: Mouse scrolled (954, 369) with delta (0, 0)
Screenshot: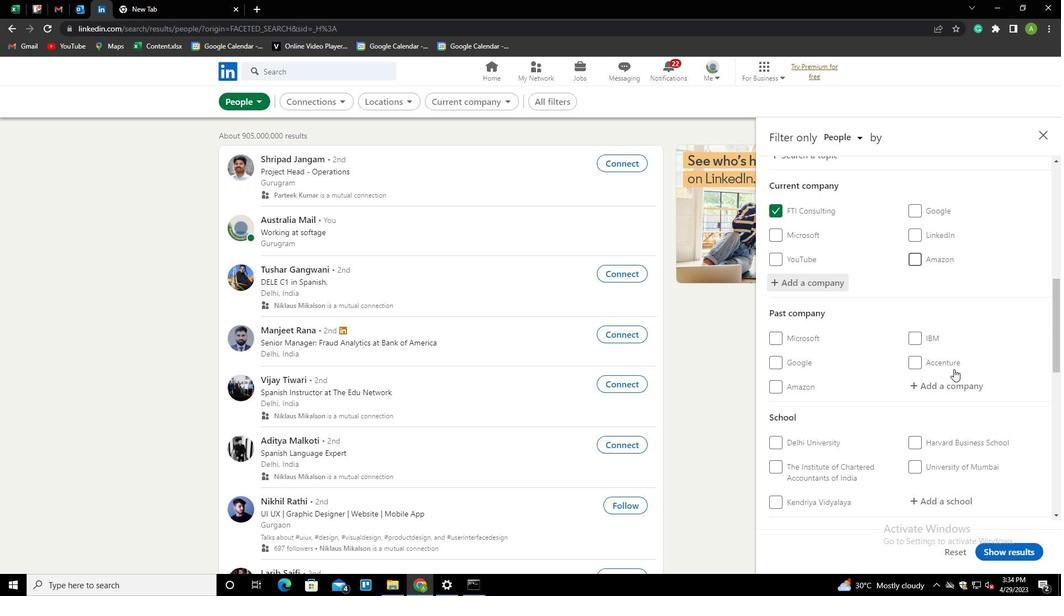 
Action: Mouse moved to (930, 391)
Screenshot: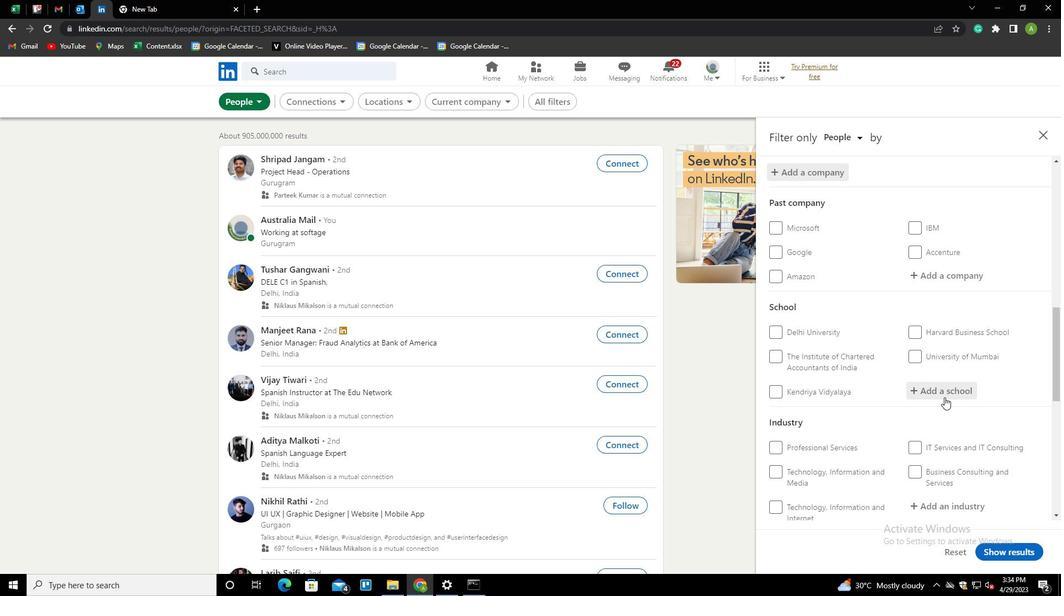 
Action: Mouse pressed left at (930, 391)
Screenshot: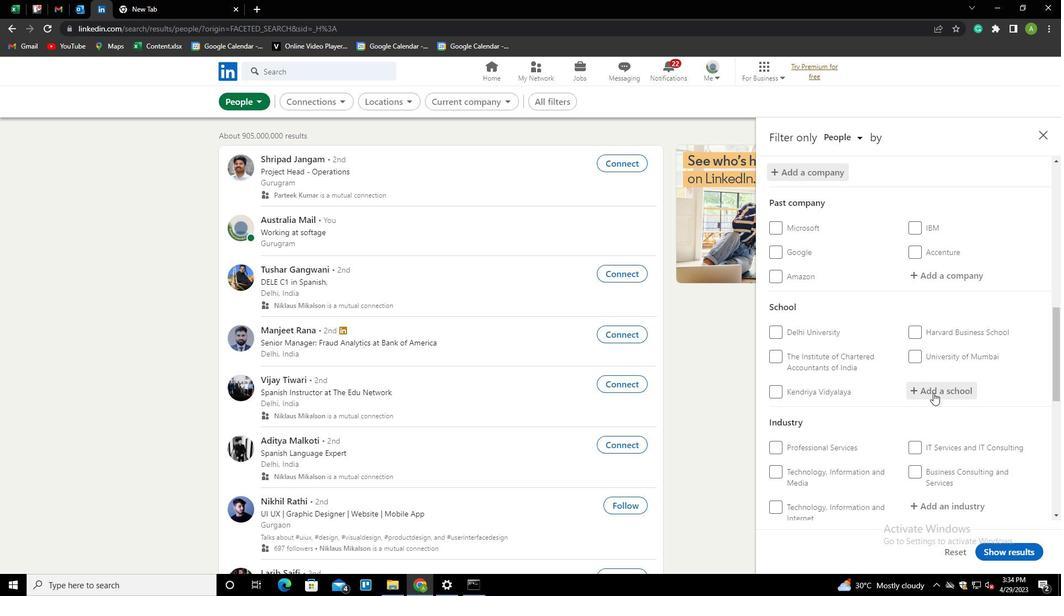 
Action: Key pressed <Key.shift><Key.shift><Key.shift><Key.shift><Key.shift><Key.shift><Key.shift><Key.shift><Key.shift><Key.shift><Key.shift><Key.shift><Key.shift><Key.shift><Key.shift><Key.shift><Key.shift><Key.shift><Key.shift><Key.shift><Key.shift><Key.shift><Key.shift><Key.shift><Key.shift><Key.shift>NSG<Key.backspace>HM<Key.down><Key.down><Key.enter>
Screenshot: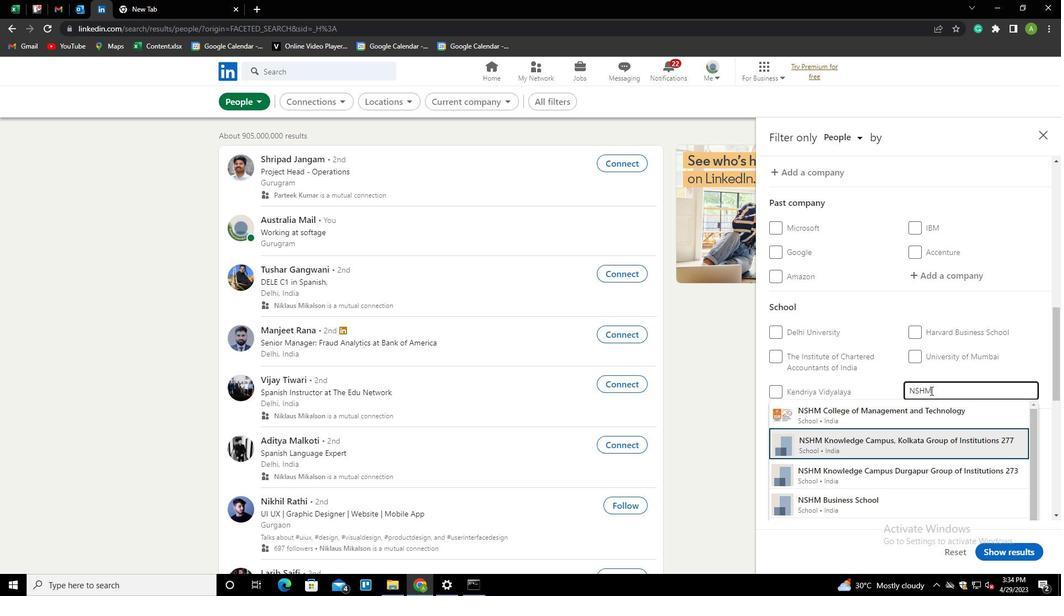 
Action: Mouse scrolled (930, 390) with delta (0, 0)
Screenshot: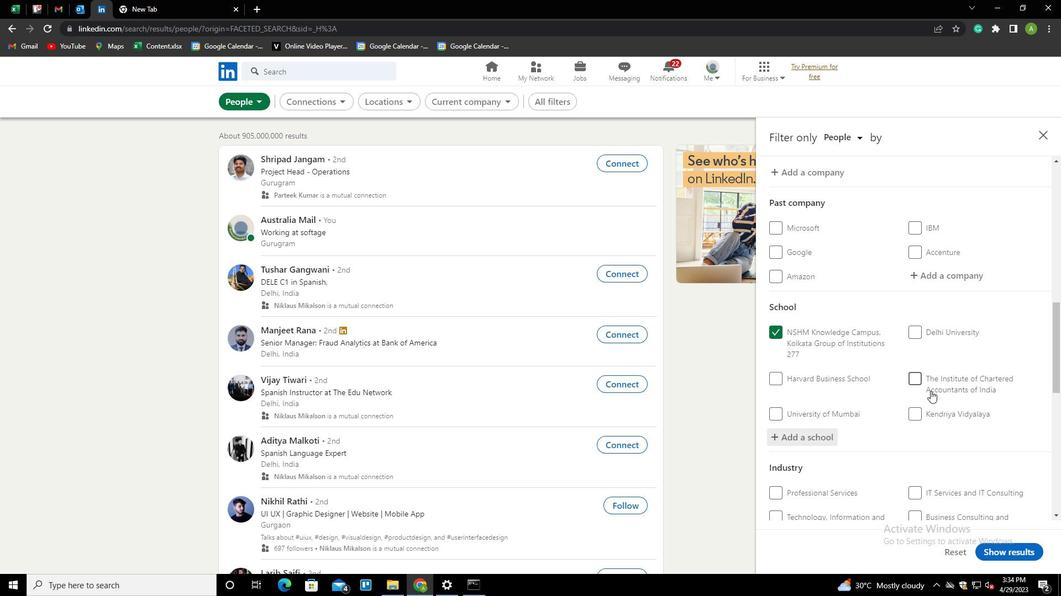 
Action: Mouse scrolled (930, 390) with delta (0, 0)
Screenshot: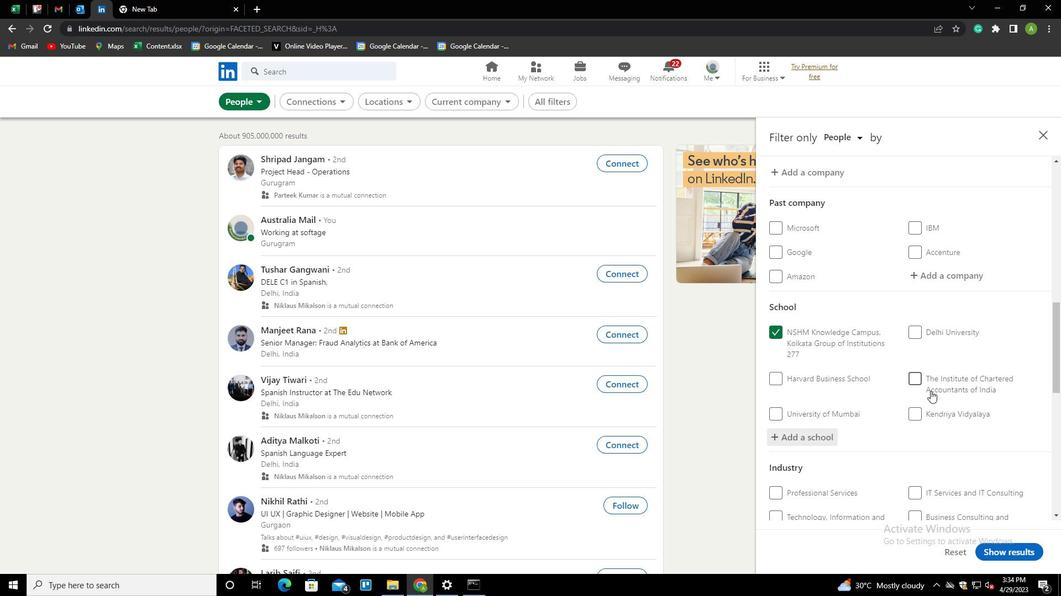 
Action: Mouse scrolled (930, 390) with delta (0, 0)
Screenshot: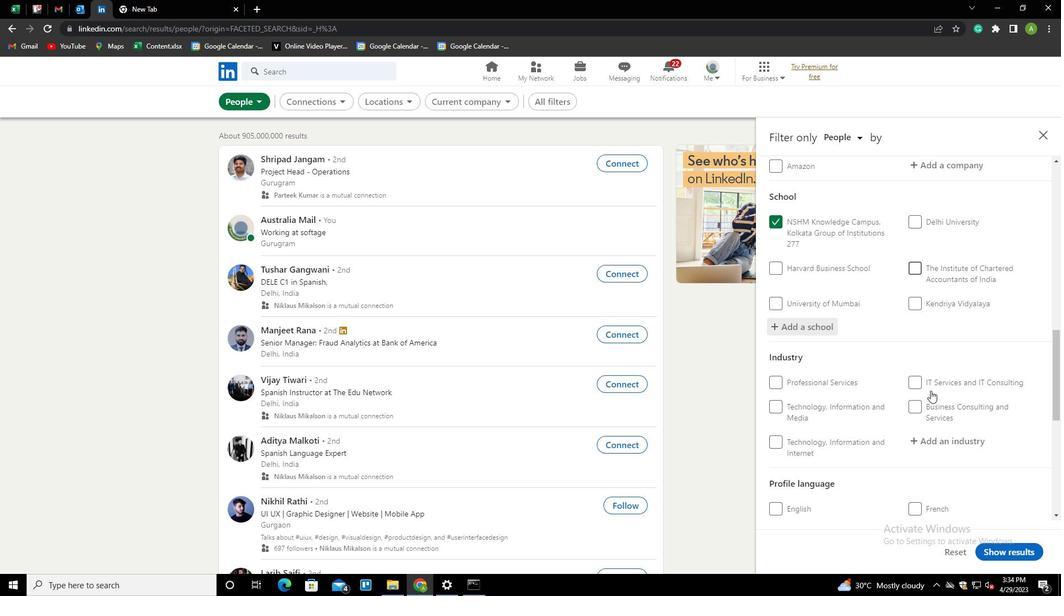 
Action: Mouse pressed left at (930, 391)
Screenshot: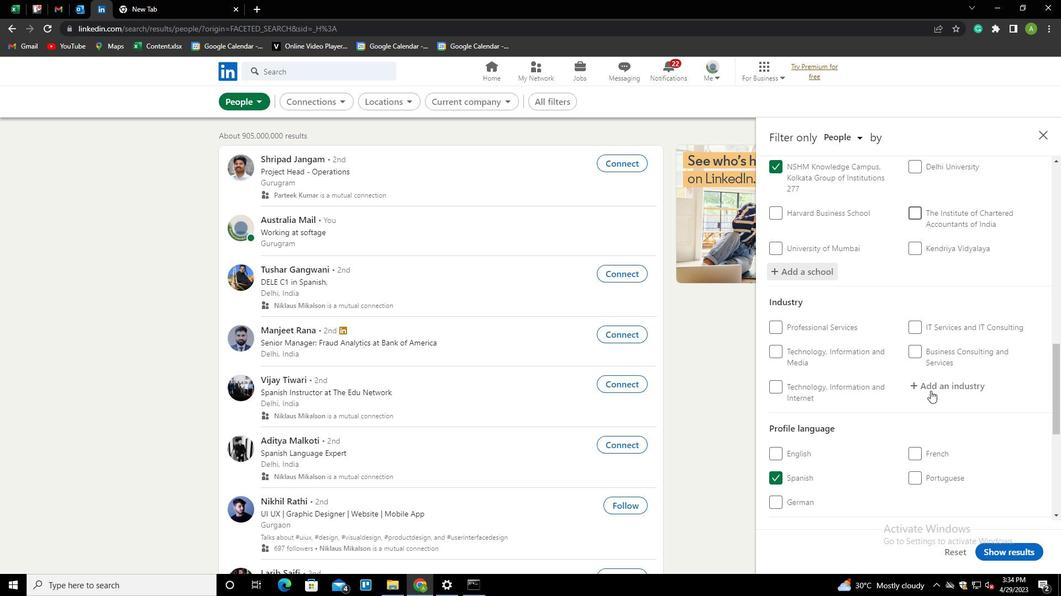 
Action: Mouse moved to (935, 386)
Screenshot: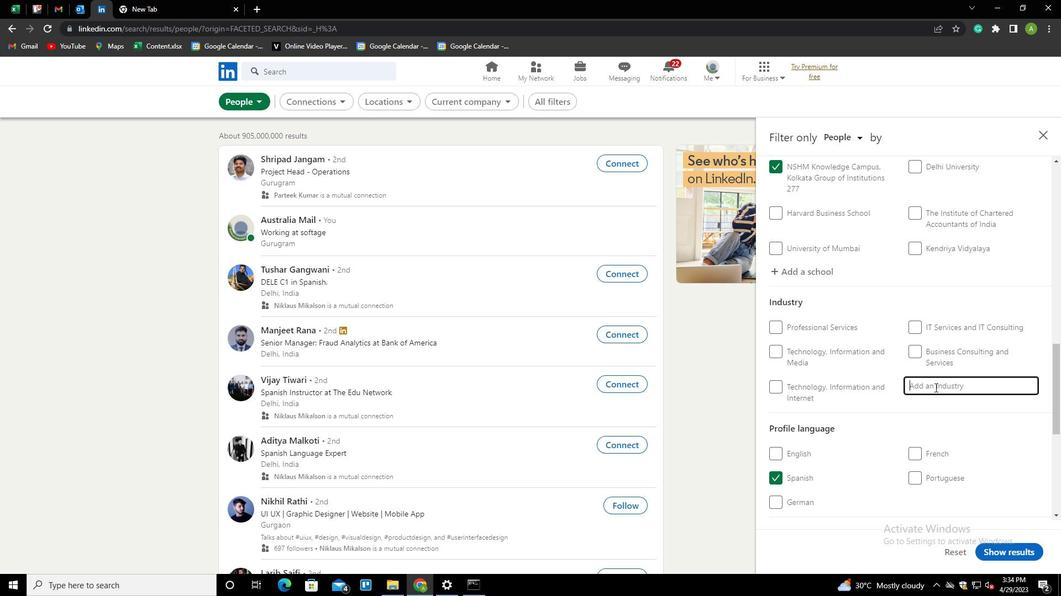 
Action: Mouse pressed left at (935, 386)
Screenshot: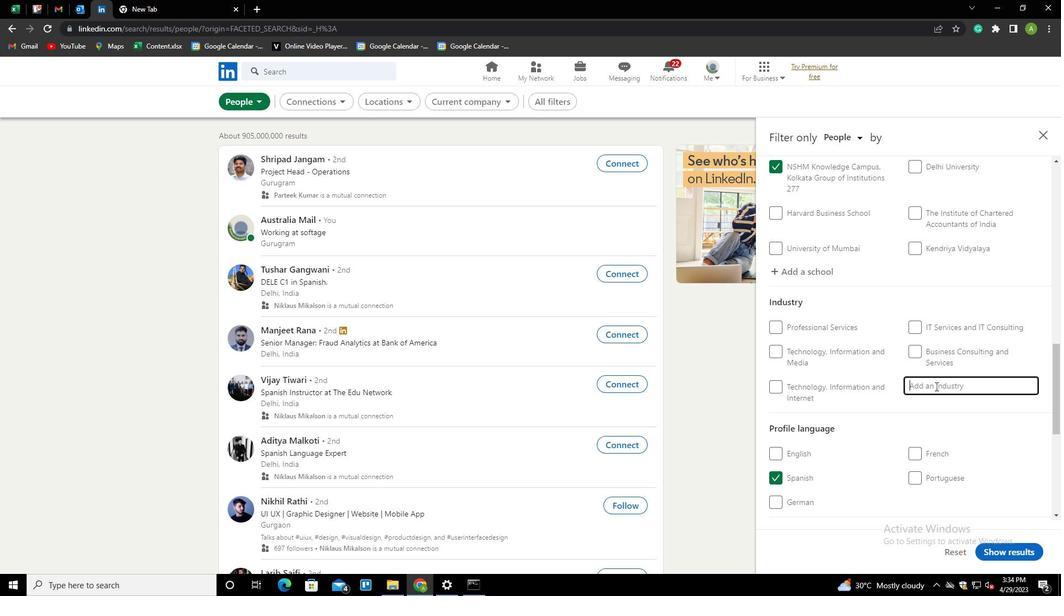 
Action: Key pressed <Key.shift><Key.shift><Key.shift><Key.shift><Key.shift><Key.shift>BUSINESS<Key.down><Key.enter>
Screenshot: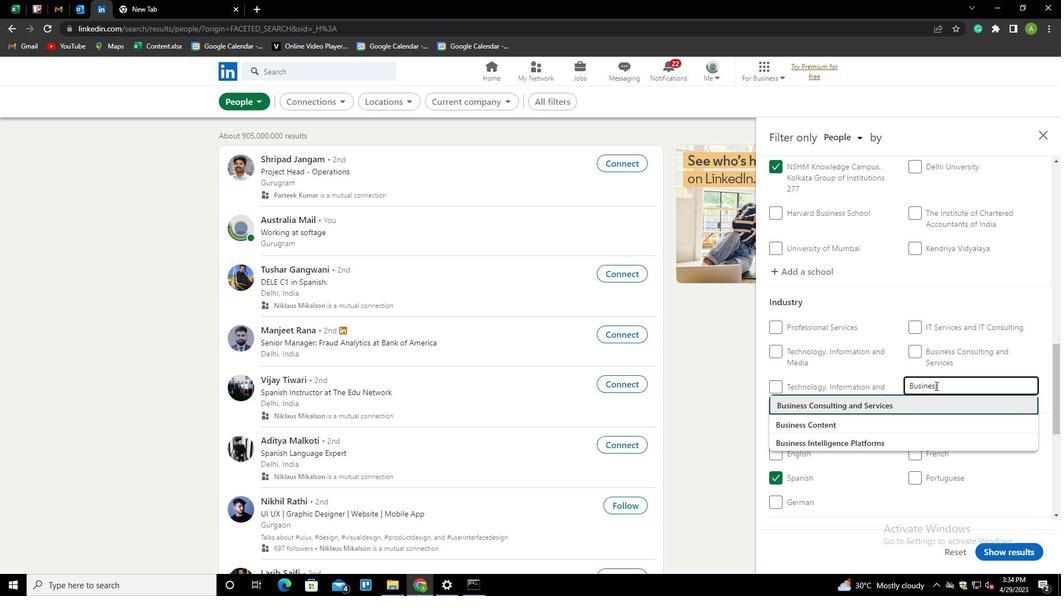 
Action: Mouse scrolled (935, 385) with delta (0, 0)
Screenshot: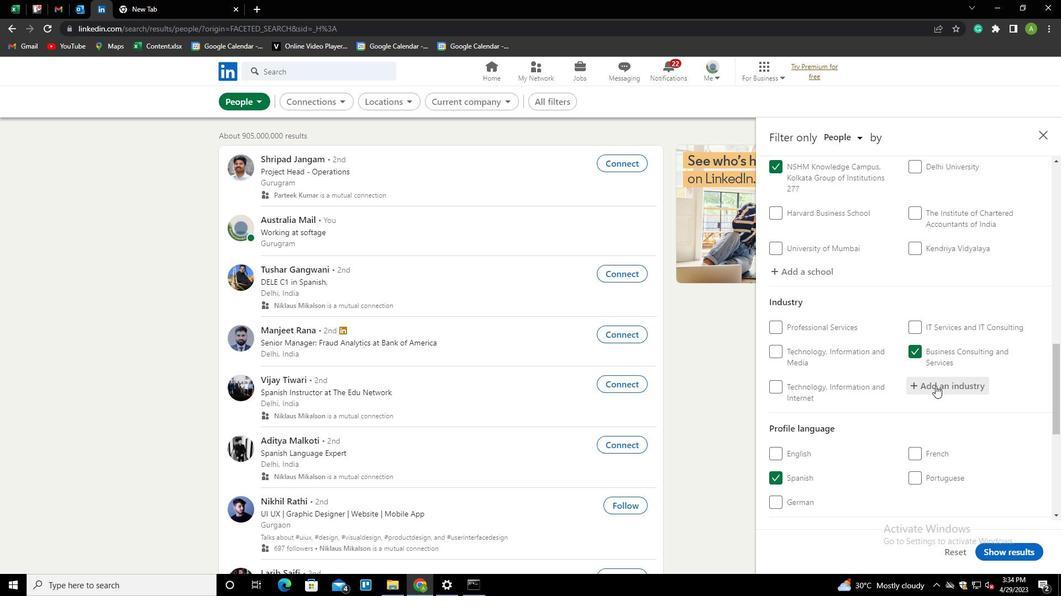 
Action: Mouse scrolled (935, 385) with delta (0, 0)
Screenshot: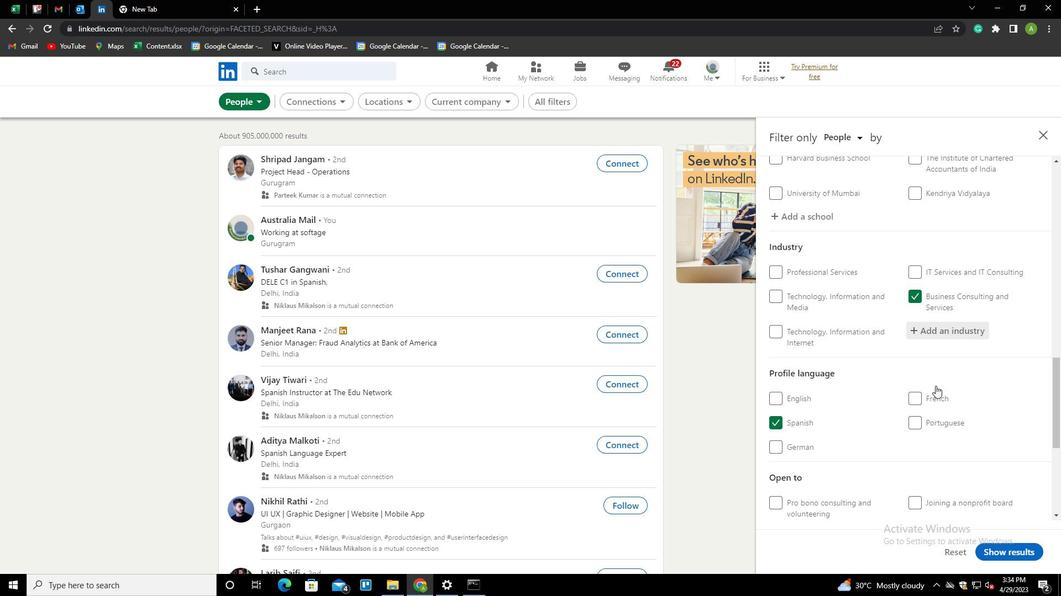 
Action: Mouse scrolled (935, 385) with delta (0, 0)
Screenshot: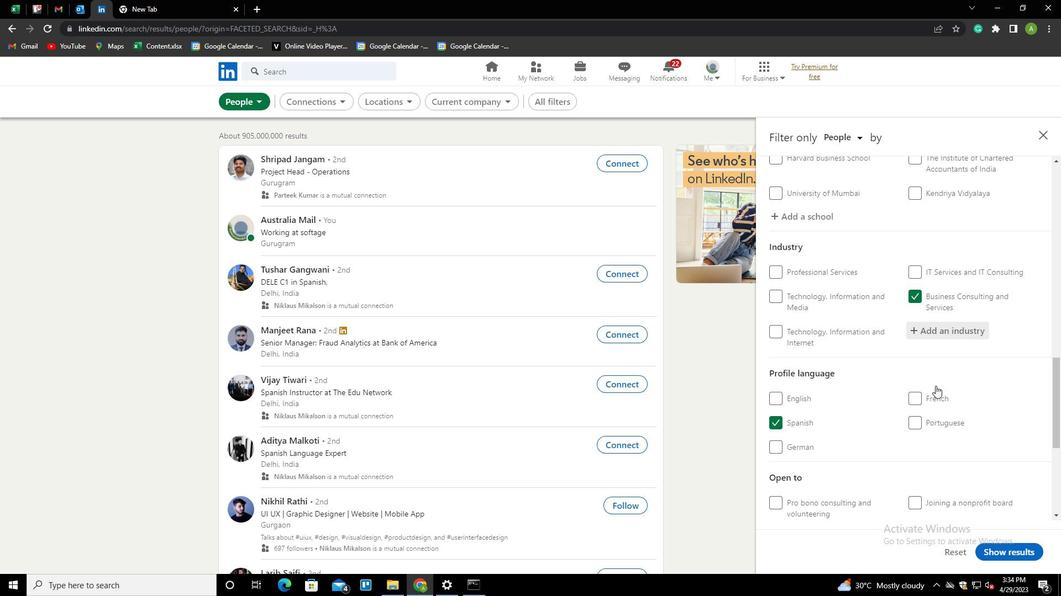 
Action: Mouse scrolled (935, 385) with delta (0, 0)
Screenshot: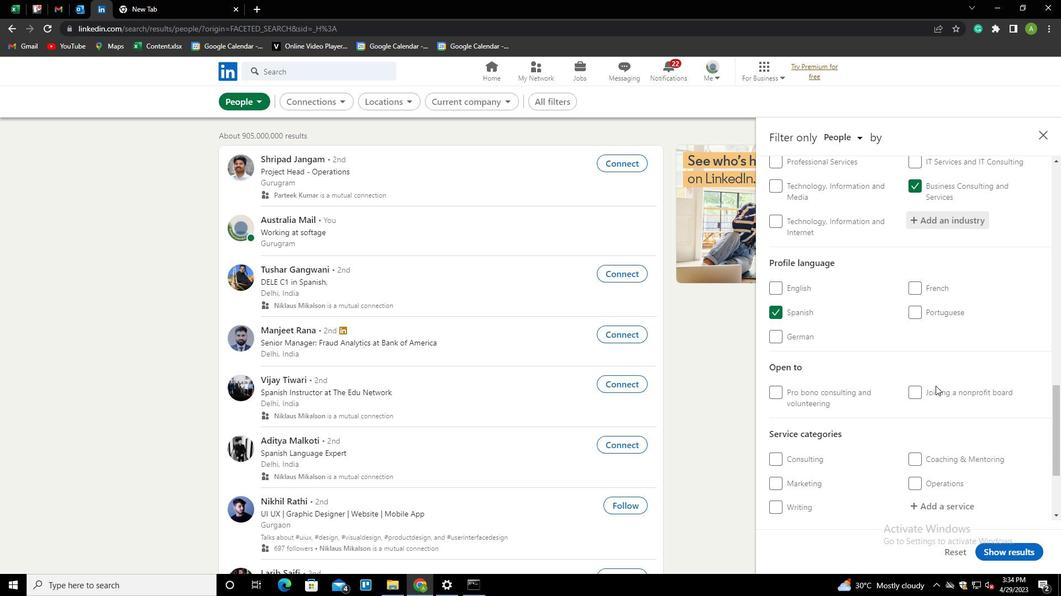 
Action: Mouse scrolled (935, 385) with delta (0, 0)
Screenshot: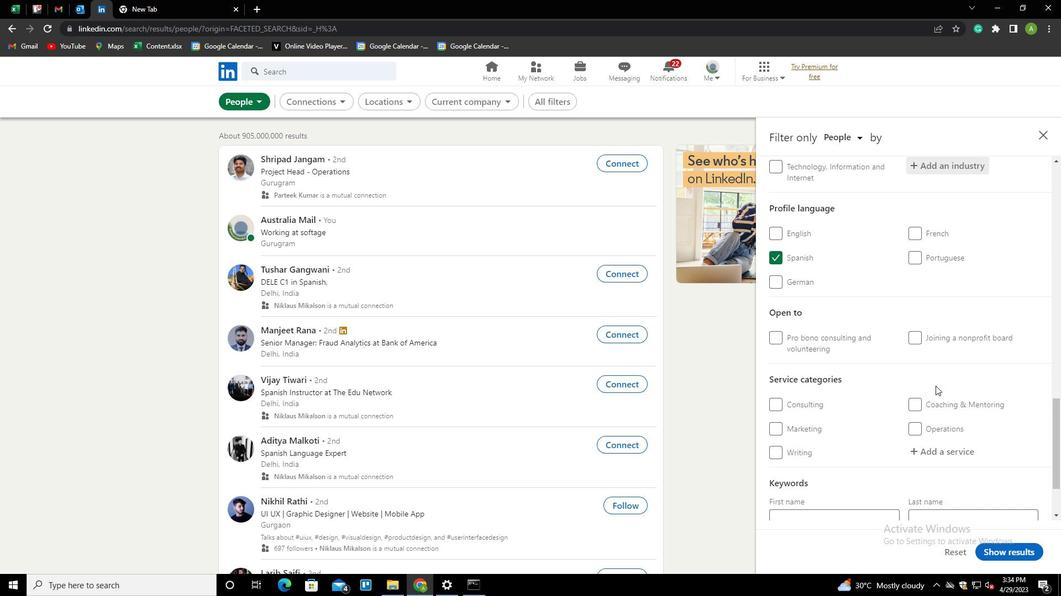 
Action: Mouse scrolled (935, 385) with delta (0, 0)
Screenshot: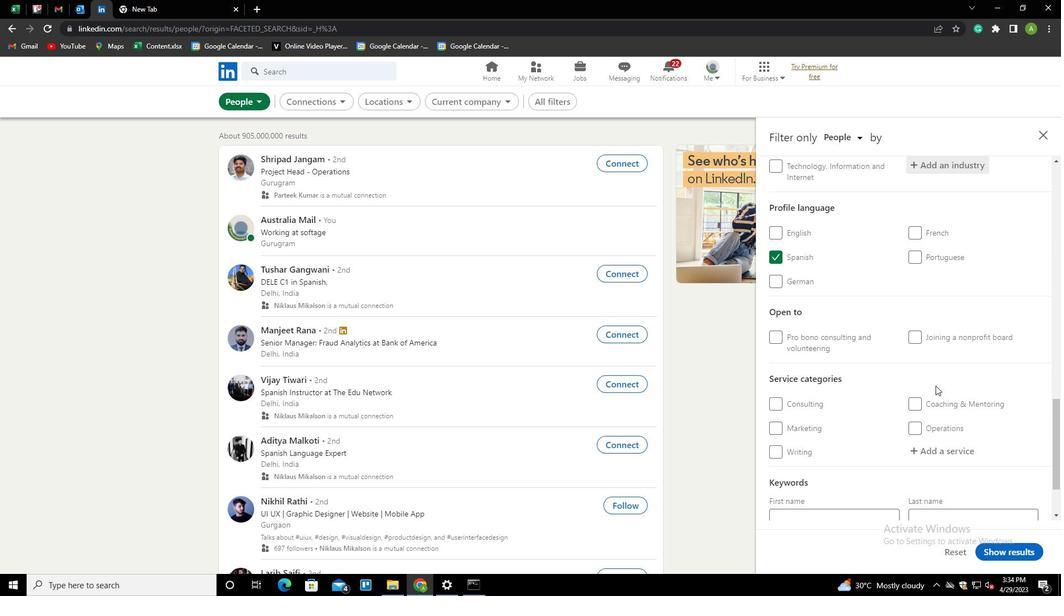 
Action: Mouse scrolled (935, 385) with delta (0, 0)
Screenshot: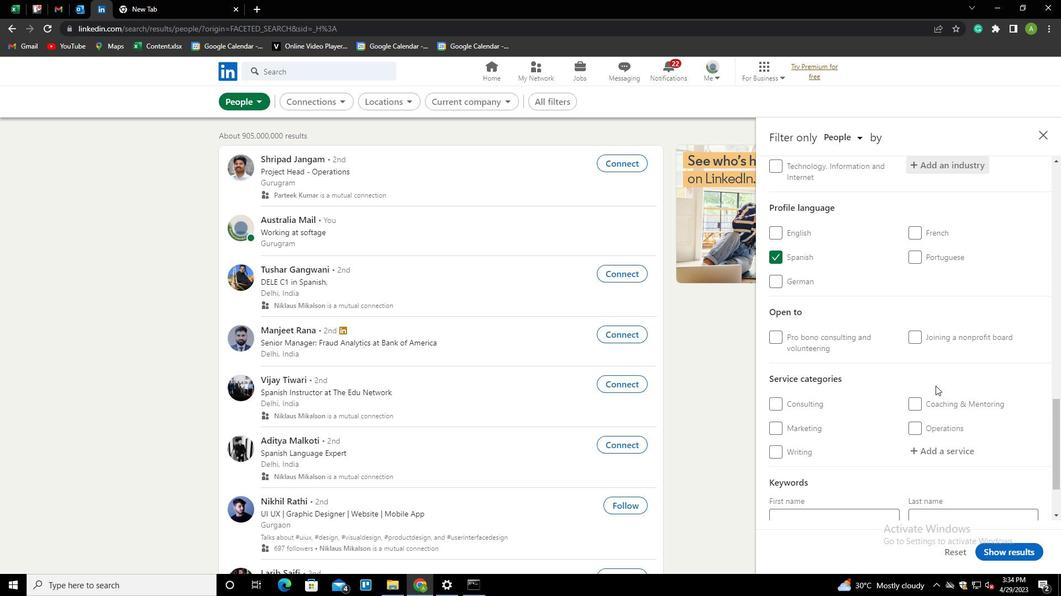 
Action: Mouse moved to (935, 364)
Screenshot: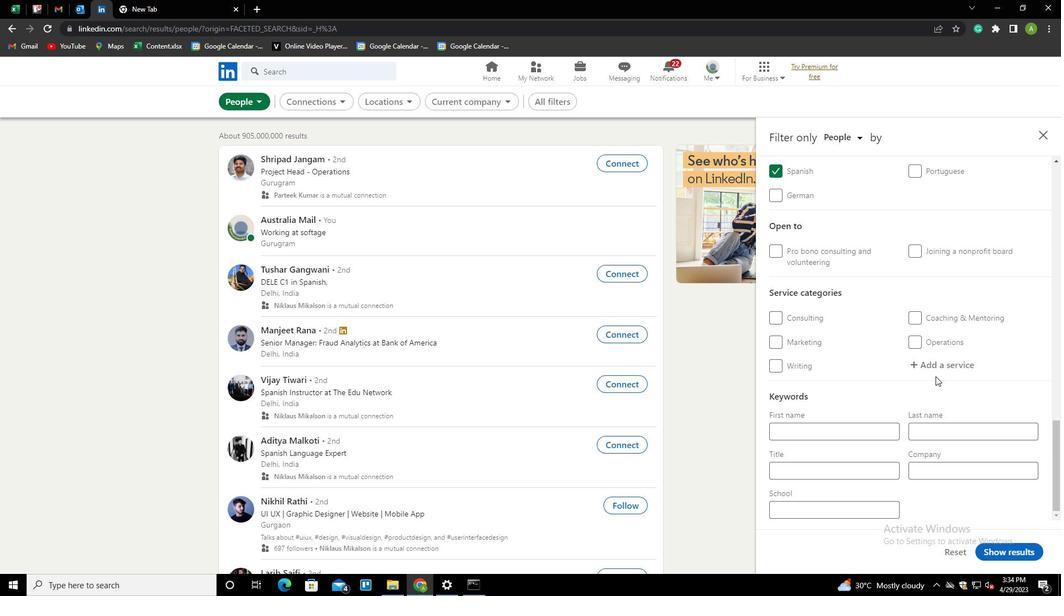 
Action: Mouse pressed left at (935, 364)
Screenshot: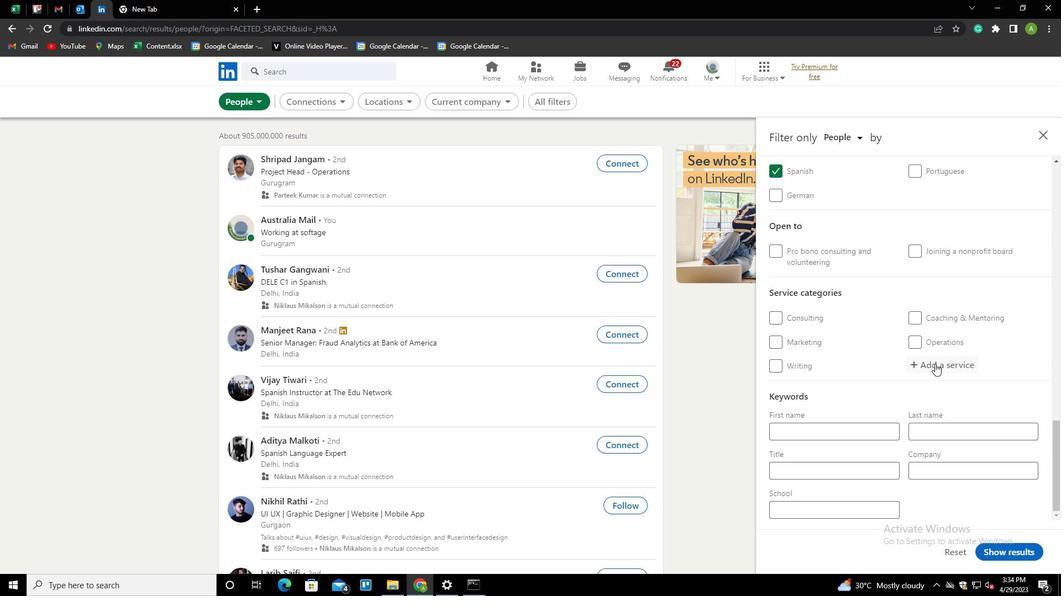 
Action: Key pressed <Key.shift>IMMIGRA<Key.down><Key.enter>
Screenshot: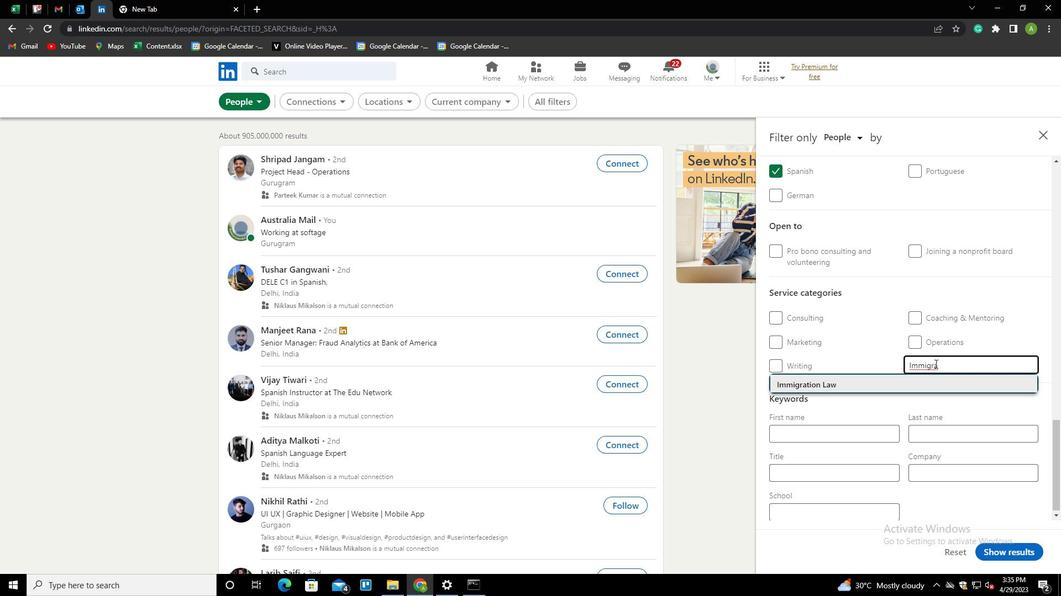 
Action: Mouse scrolled (935, 363) with delta (0, 0)
Screenshot: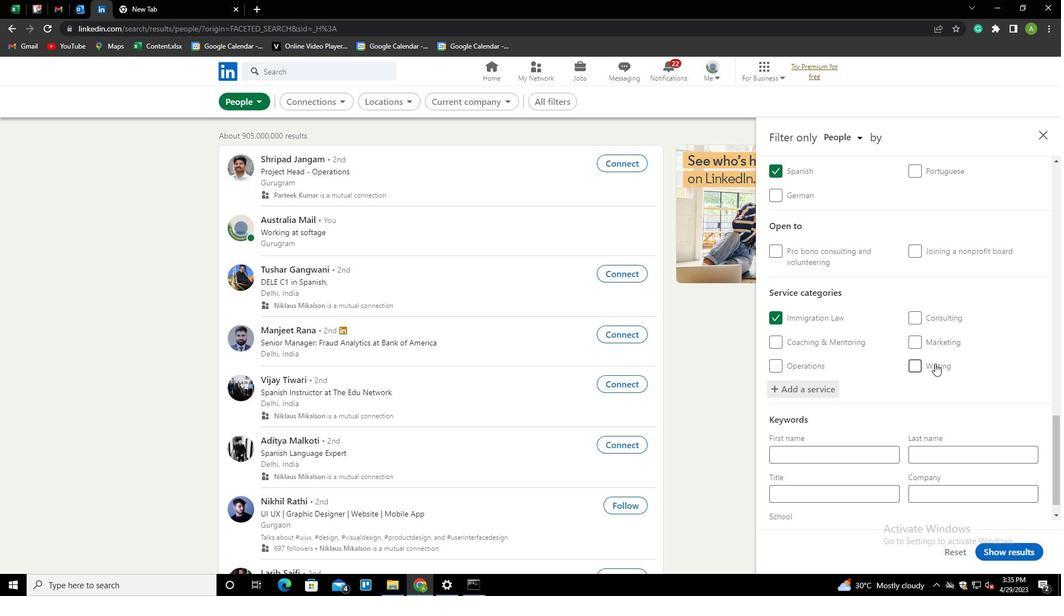 
Action: Mouse scrolled (935, 363) with delta (0, 0)
Screenshot: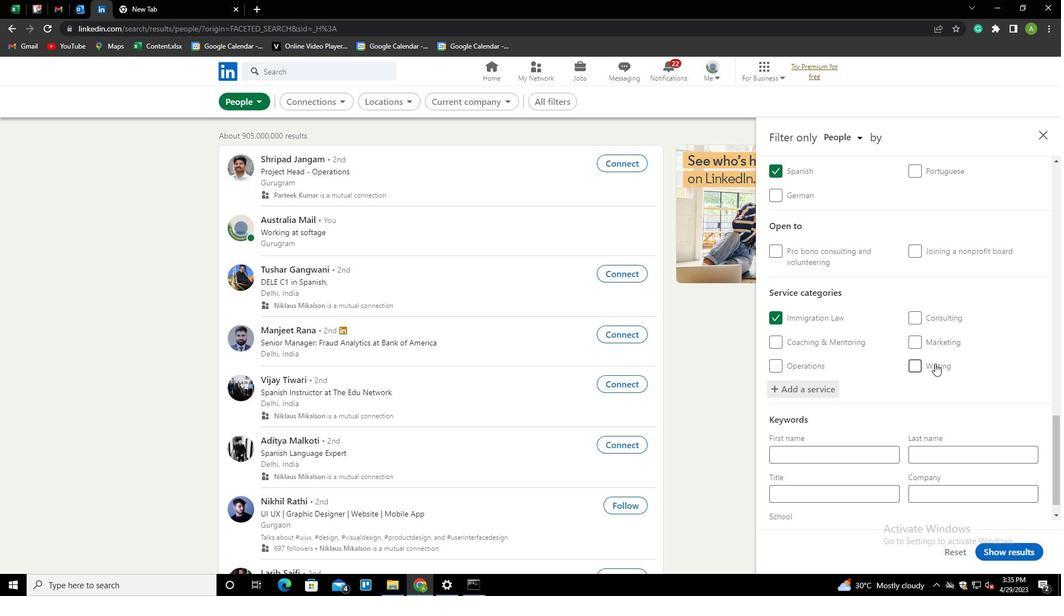 
Action: Mouse scrolled (935, 363) with delta (0, 0)
Screenshot: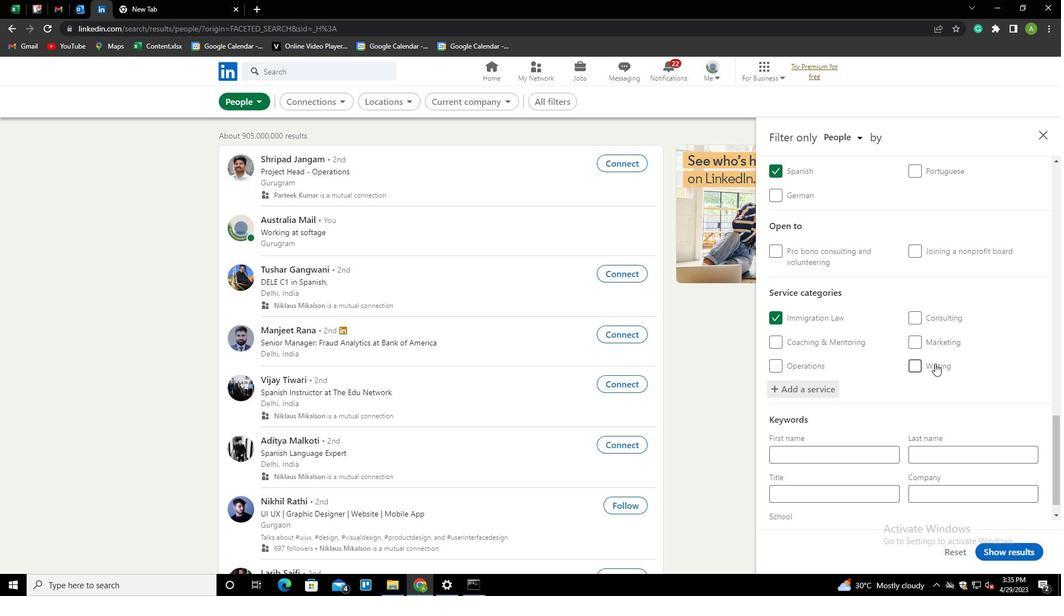 
Action: Mouse scrolled (935, 363) with delta (0, 0)
Screenshot: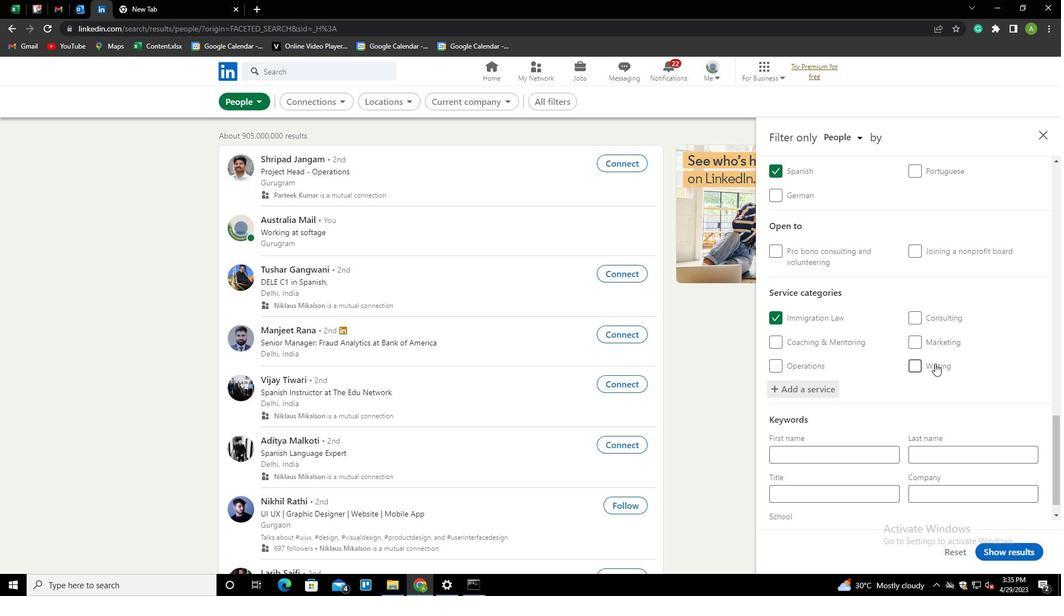 
Action: Mouse scrolled (935, 363) with delta (0, 0)
Screenshot: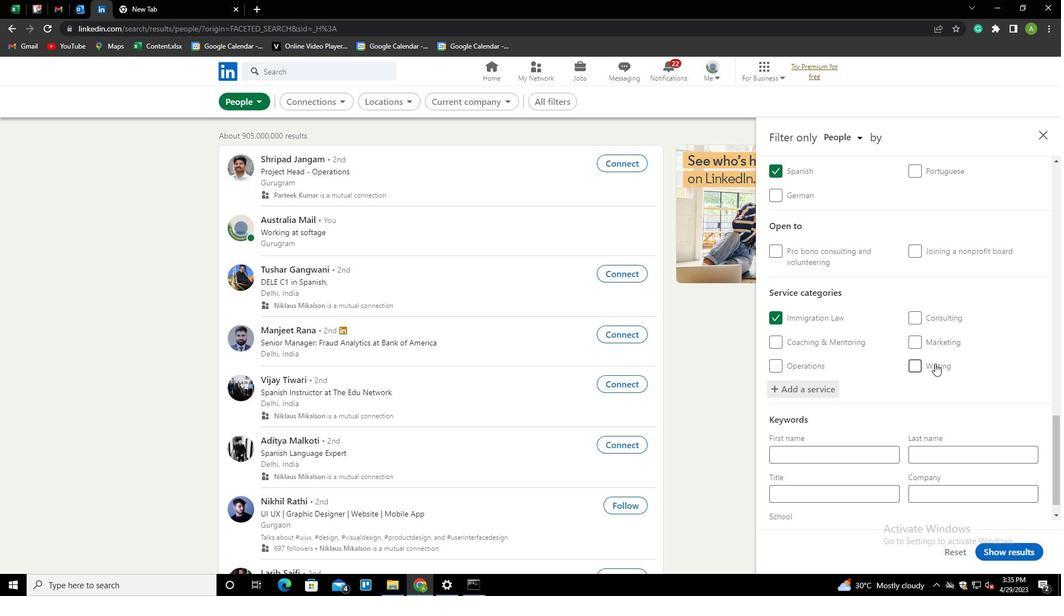 
Action: Mouse scrolled (935, 363) with delta (0, 0)
Screenshot: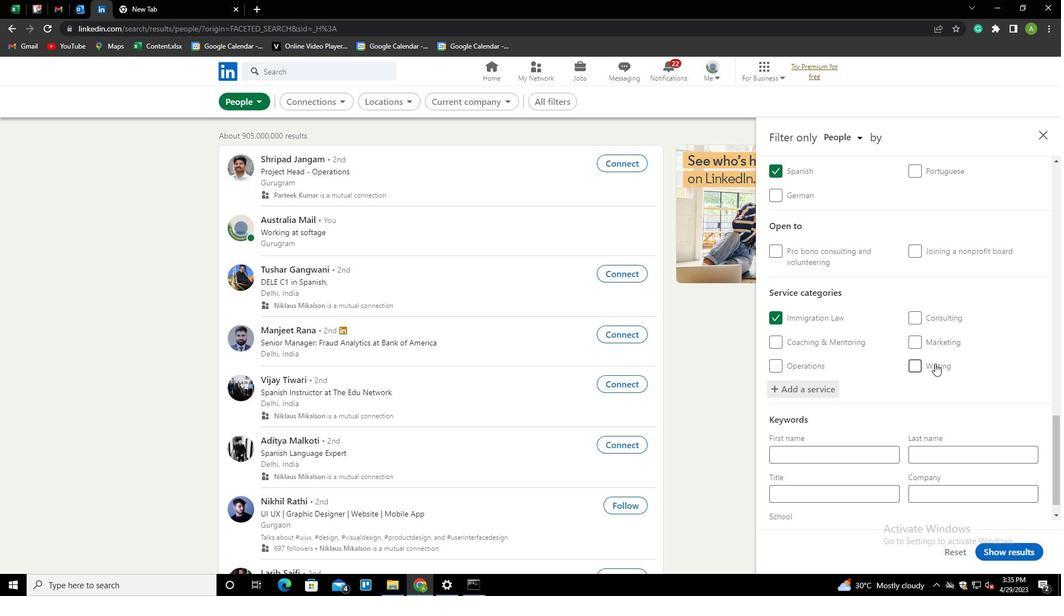 
Action: Mouse scrolled (935, 363) with delta (0, 0)
Screenshot: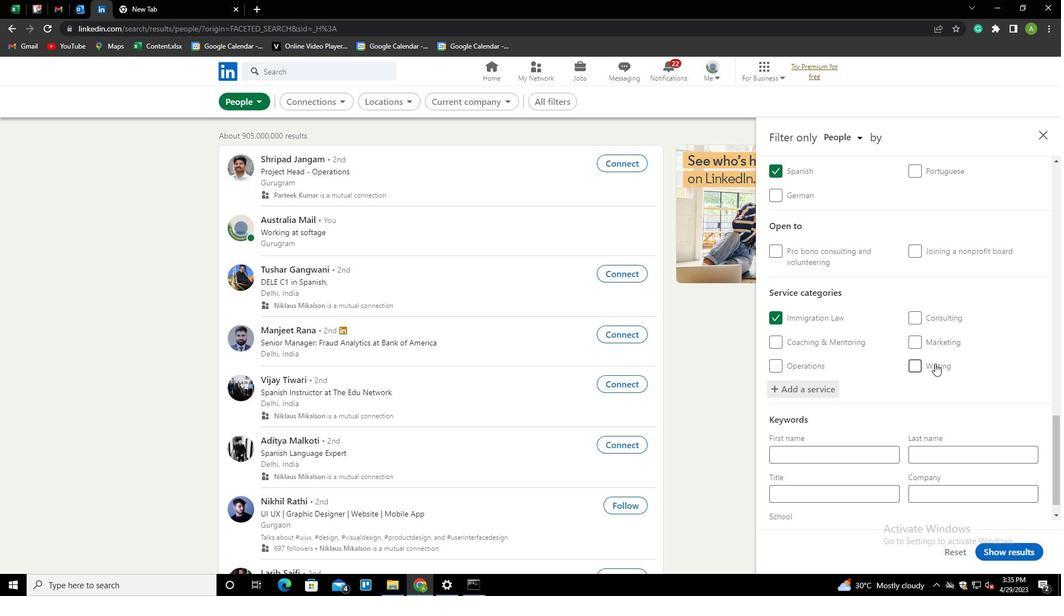 
Action: Mouse moved to (856, 475)
Screenshot: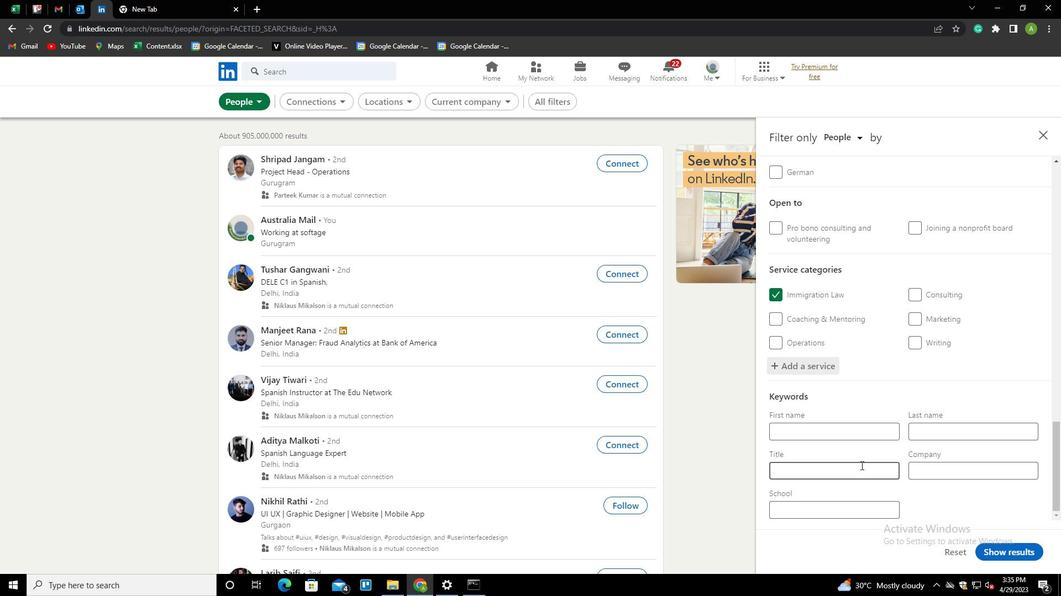 
Action: Mouse pressed left at (856, 475)
Screenshot: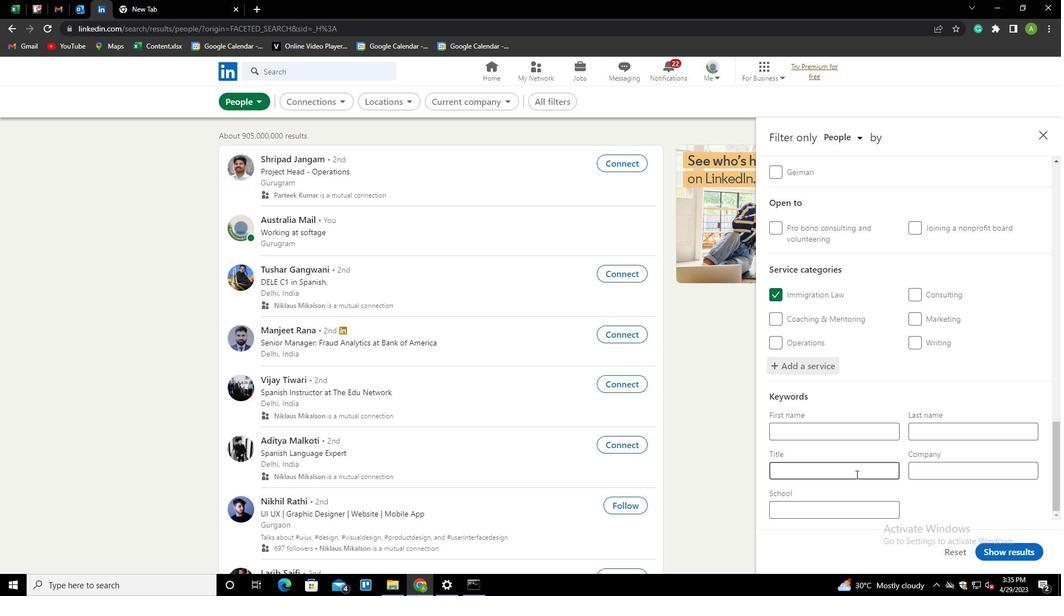 
Action: Key pressed <Key.shift><Key.shift><Key.shift>MARKW<Key.backspace>ETING<Key.space>STAFF
Screenshot: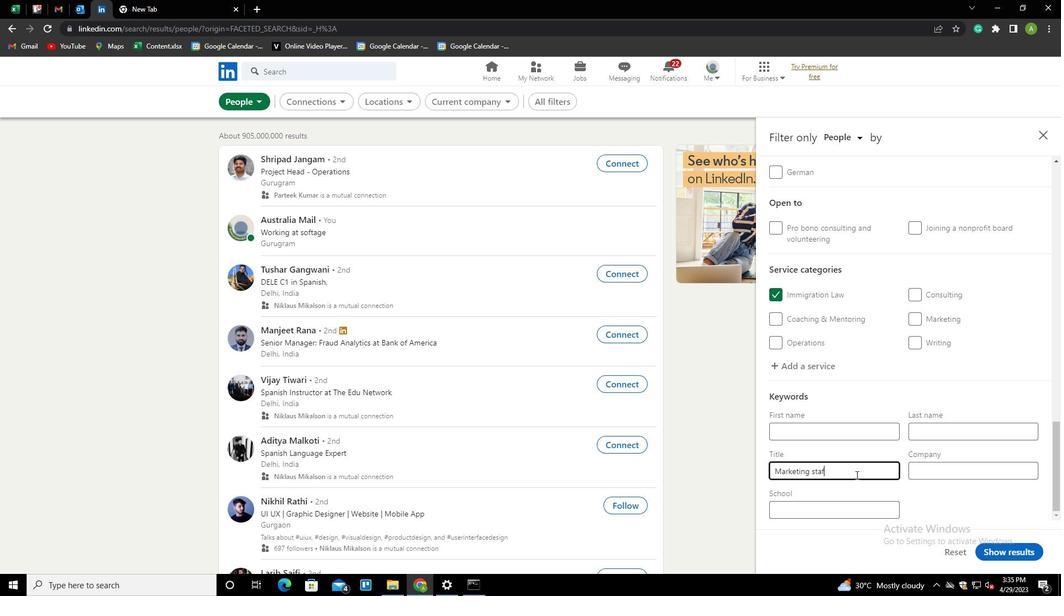 
Action: Mouse moved to (942, 495)
Screenshot: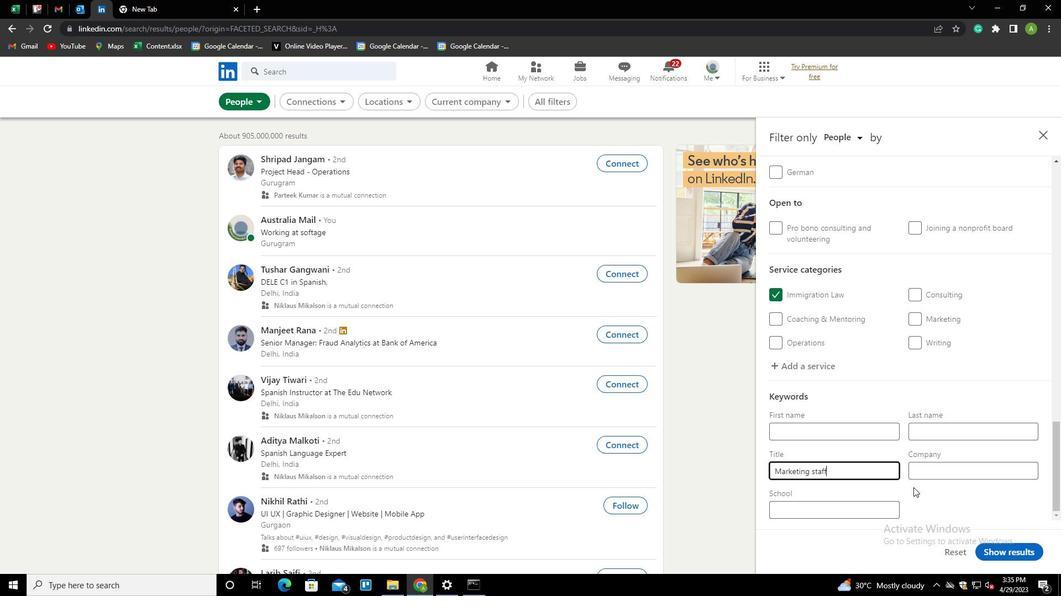 
Action: Mouse pressed left at (942, 495)
Screenshot: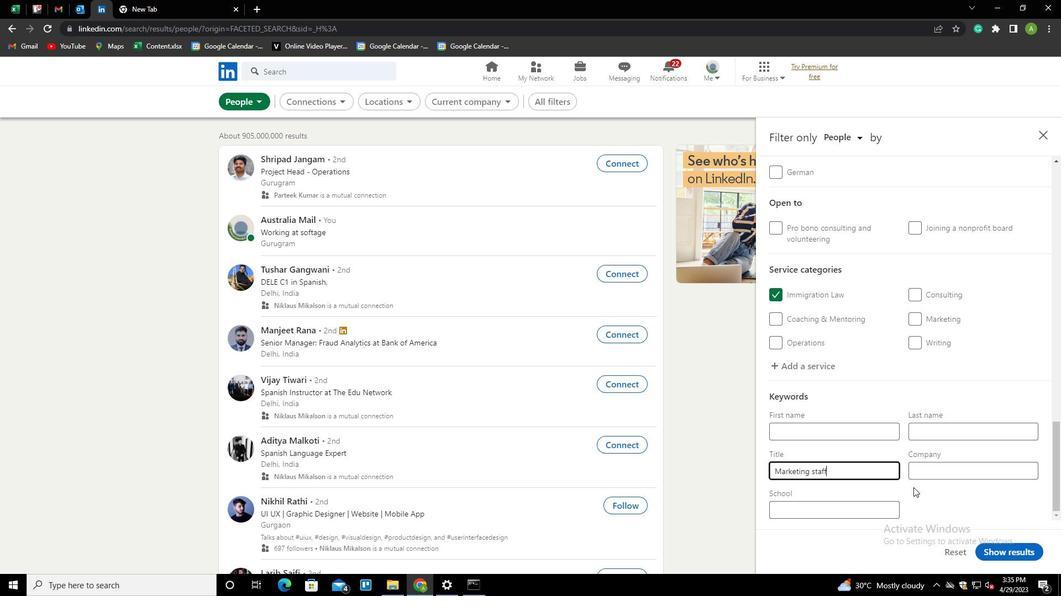 
Action: Mouse moved to (1020, 550)
Screenshot: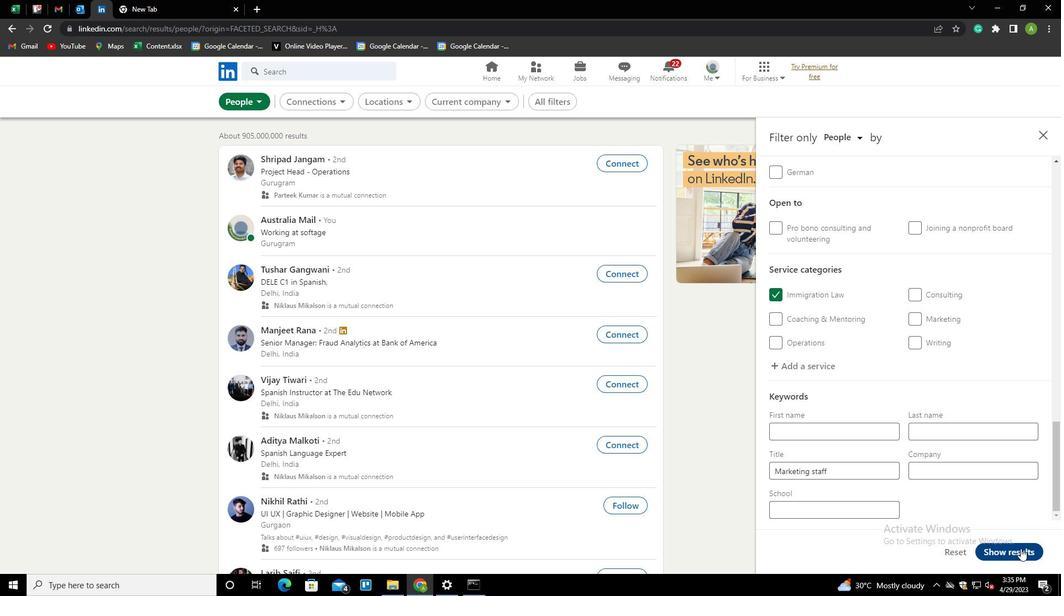 
Action: Mouse pressed left at (1020, 550)
Screenshot: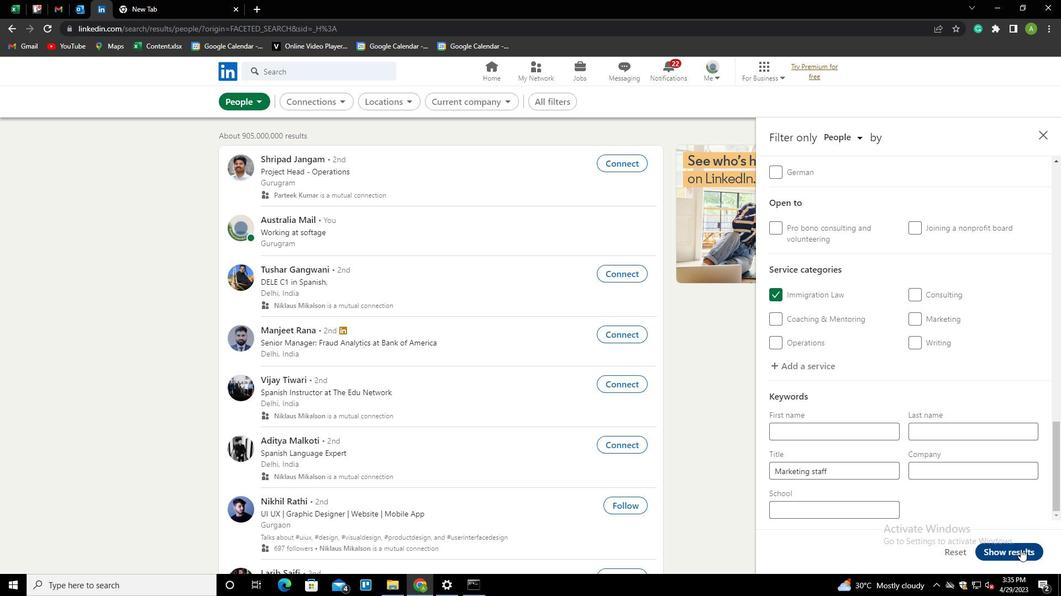 
